 Task: Find connections with filter location Hālol with filter topic  #socialnetworkingwith filter profile language French with filter current company MANKIND PHARMA LTD with filter school K P B Hinduja College of Commerce 315 New Charni Road Mumbai 400 004 with filter industry Building Equipment Contractors with filter service category Translation with filter keywords title Management Consultant
Action: Mouse moved to (474, 64)
Screenshot: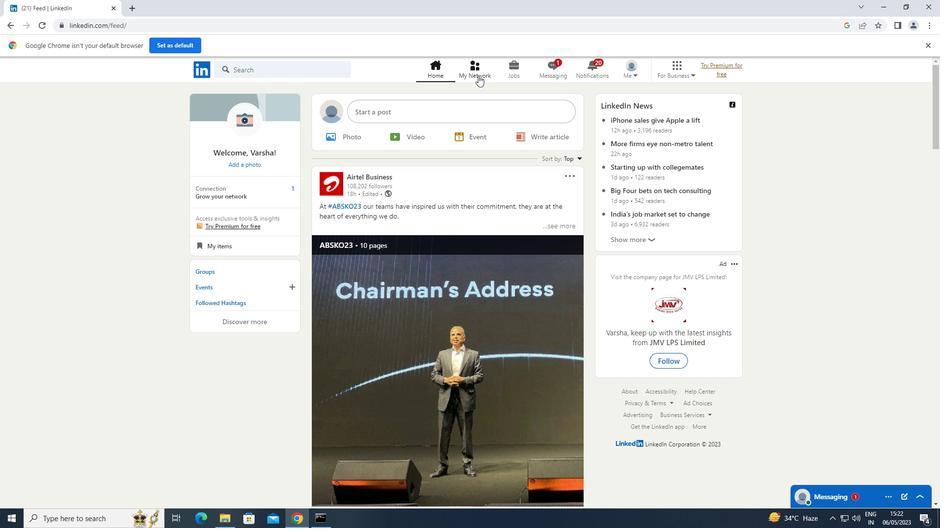 
Action: Mouse pressed left at (474, 64)
Screenshot: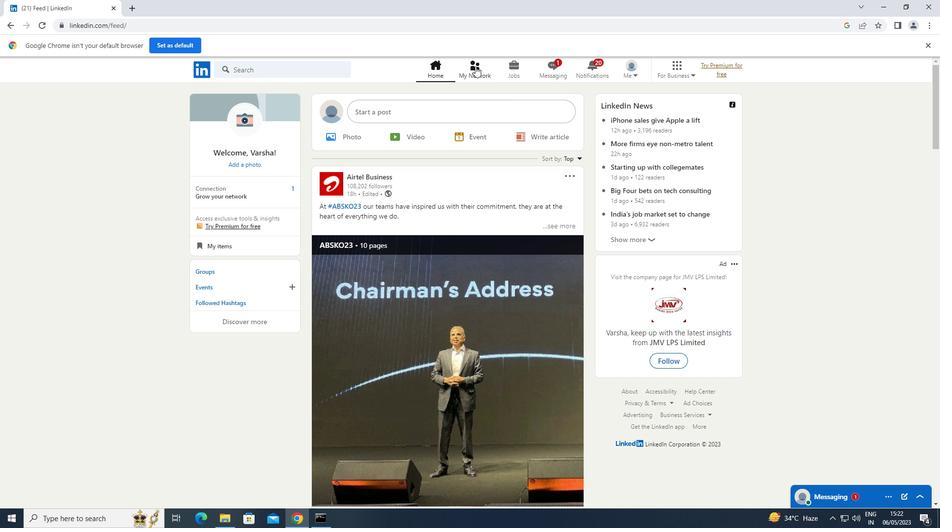 
Action: Mouse moved to (235, 122)
Screenshot: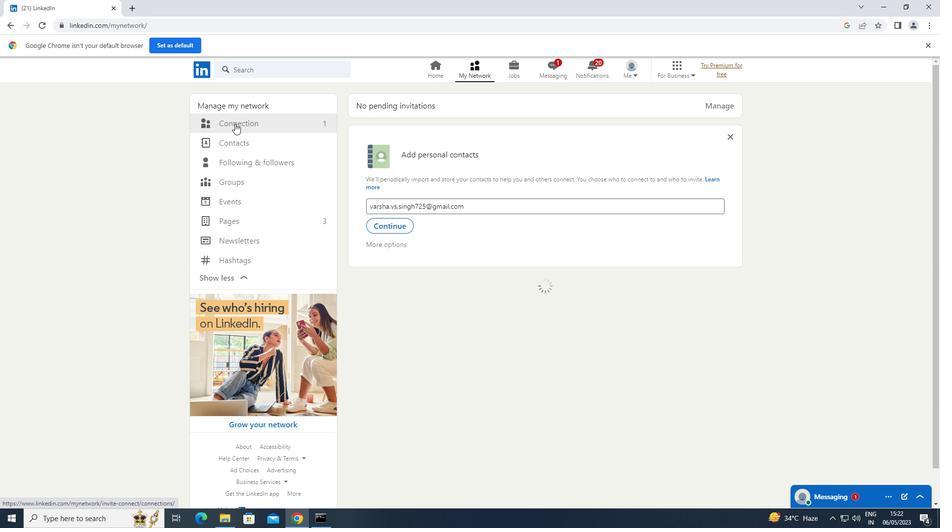 
Action: Mouse pressed left at (235, 122)
Screenshot: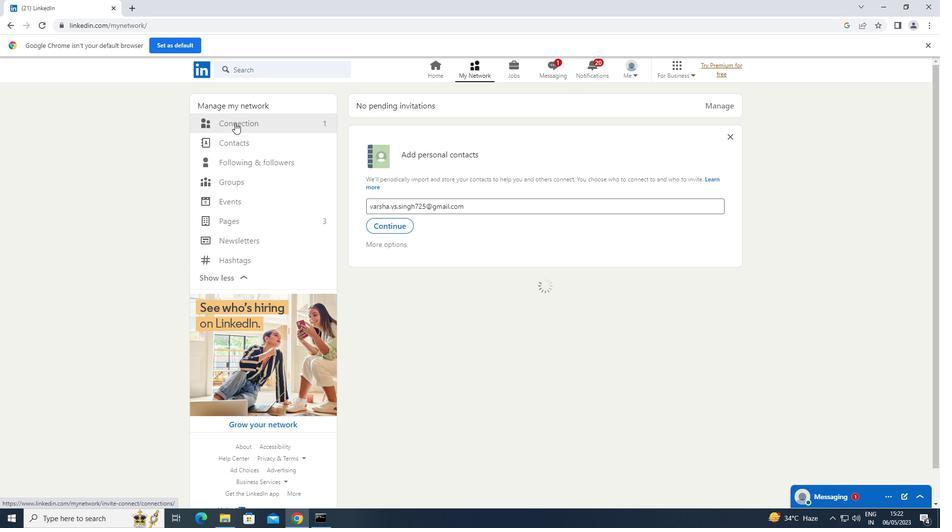 
Action: Mouse moved to (529, 120)
Screenshot: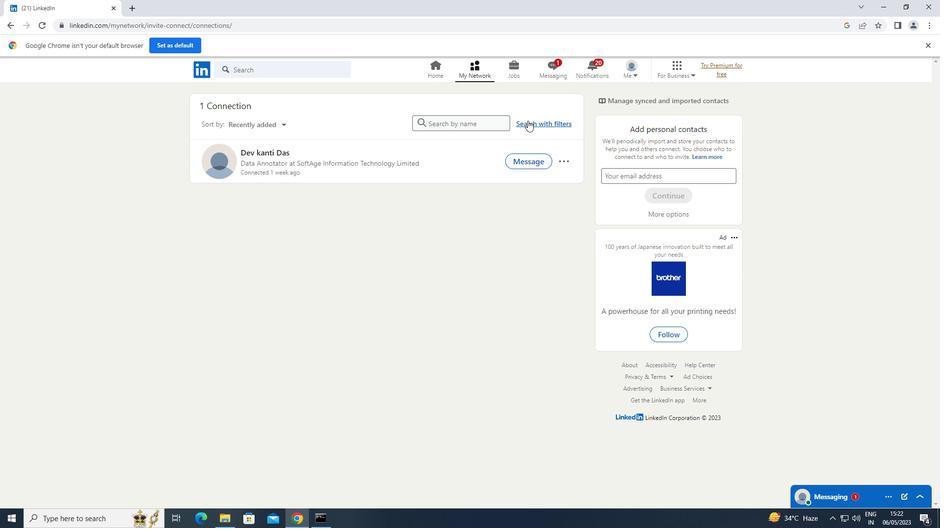 
Action: Mouse pressed left at (529, 120)
Screenshot: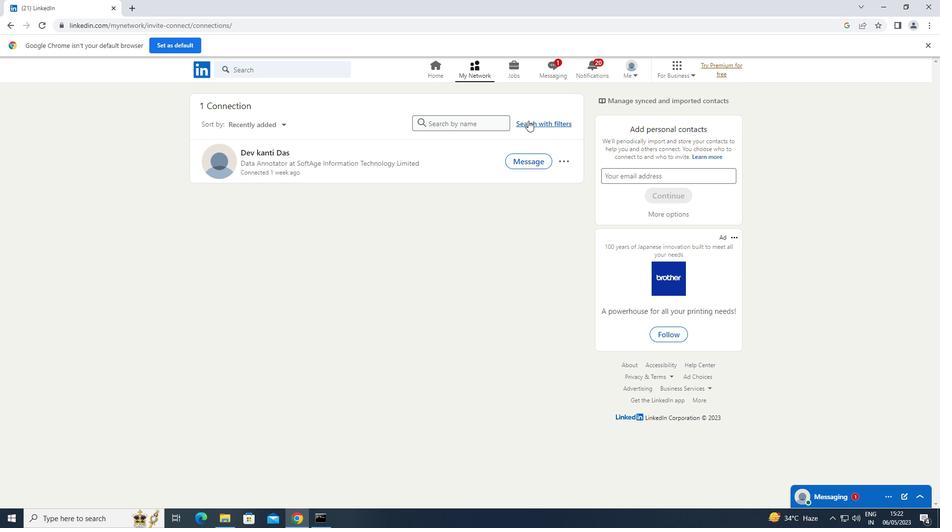 
Action: Mouse moved to (499, 97)
Screenshot: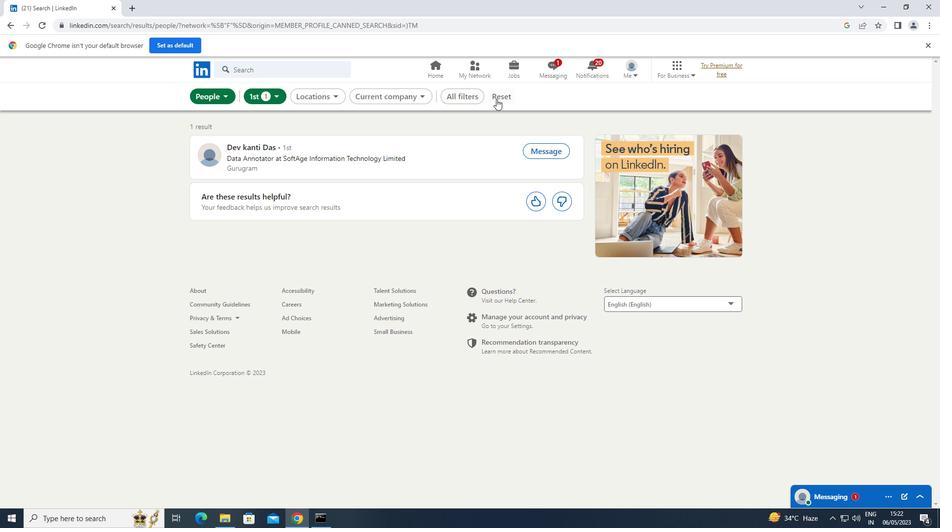 
Action: Mouse pressed left at (499, 97)
Screenshot: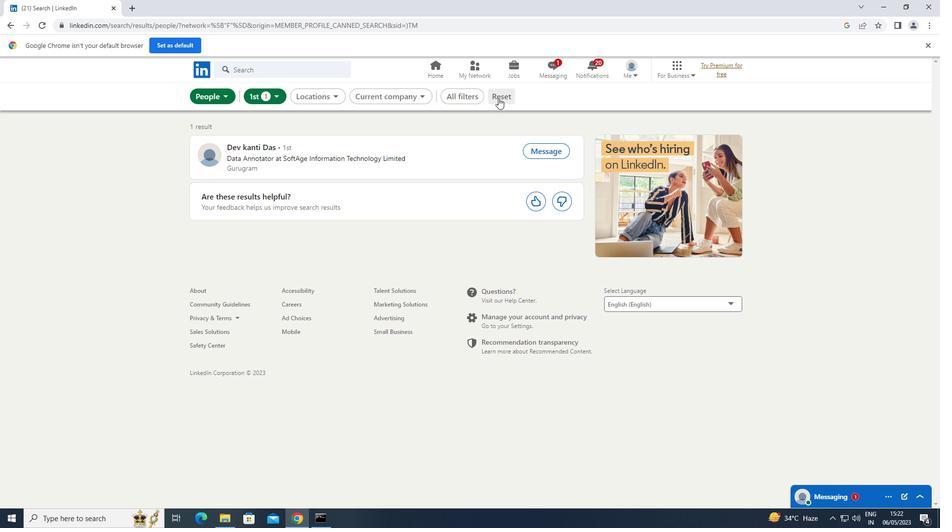 
Action: Mouse moved to (476, 95)
Screenshot: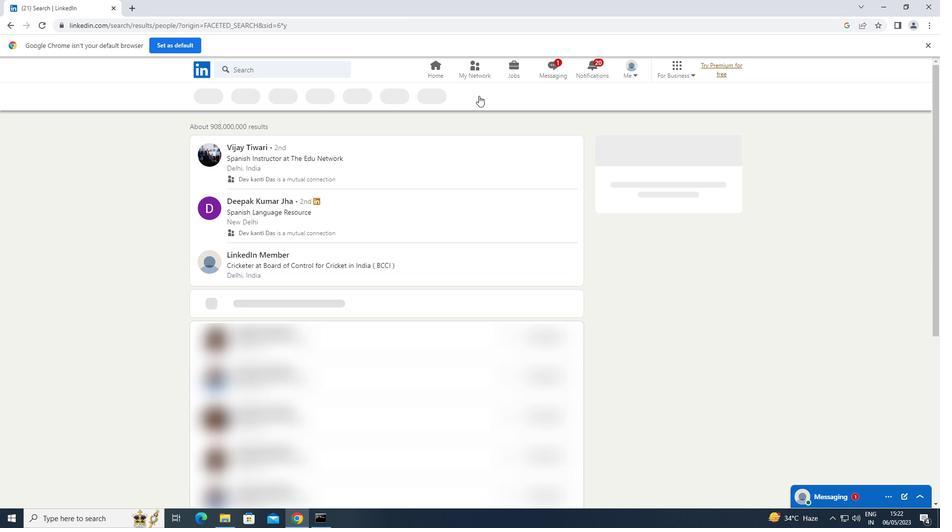 
Action: Mouse pressed left at (476, 95)
Screenshot: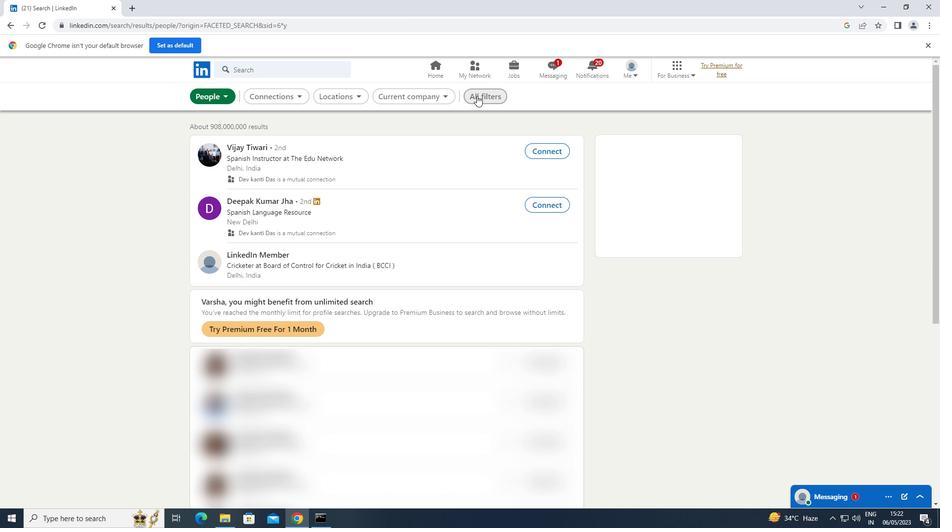 
Action: Mouse moved to (760, 214)
Screenshot: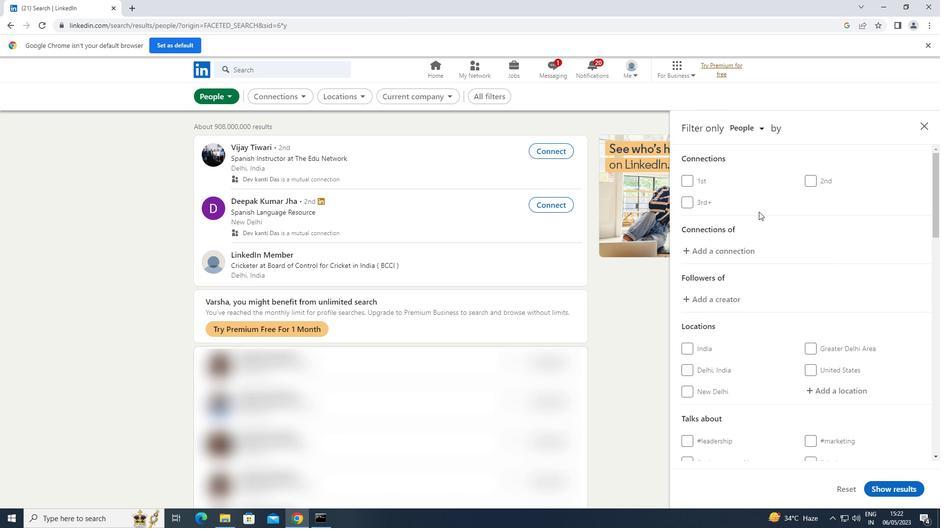 
Action: Mouse scrolled (760, 213) with delta (0, 0)
Screenshot: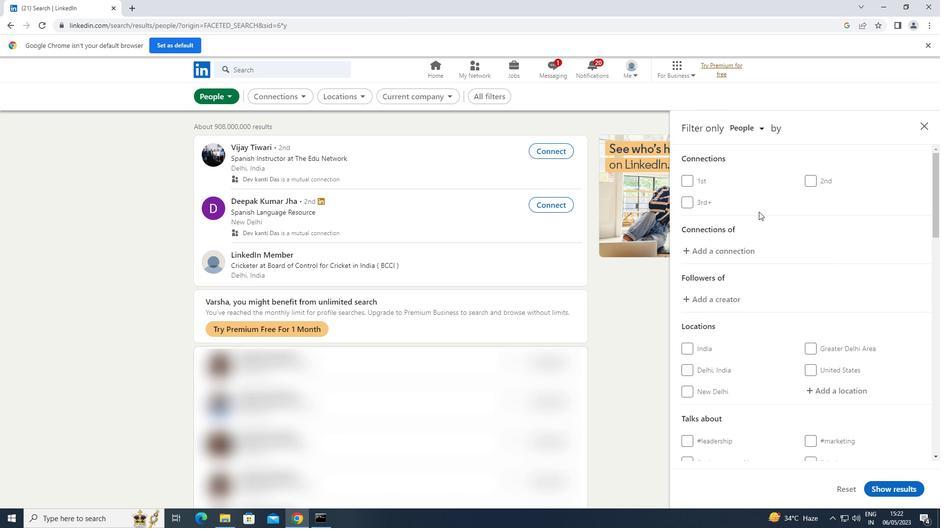 
Action: Mouse moved to (761, 217)
Screenshot: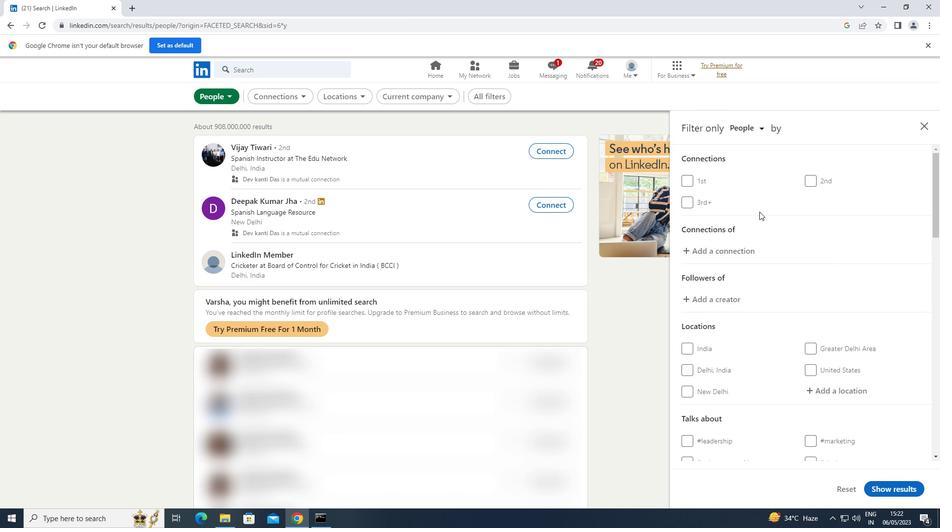 
Action: Mouse scrolled (761, 217) with delta (0, 0)
Screenshot: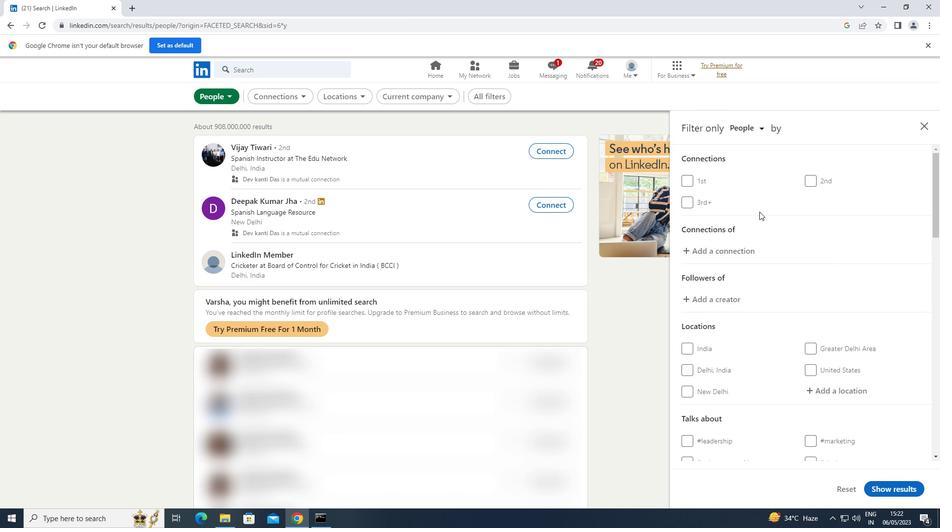 
Action: Mouse moved to (830, 292)
Screenshot: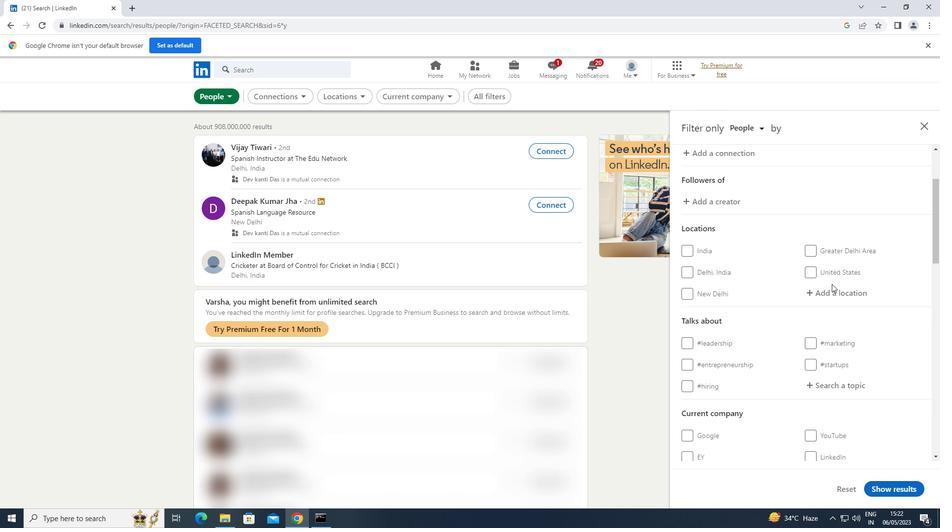 
Action: Mouse pressed left at (830, 292)
Screenshot: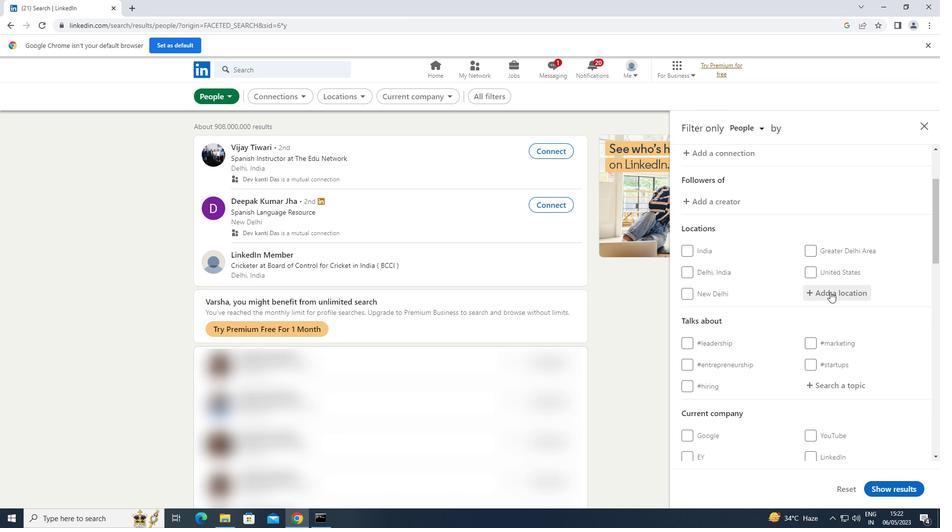 
Action: Key pressed <Key.shift>HALOL
Screenshot: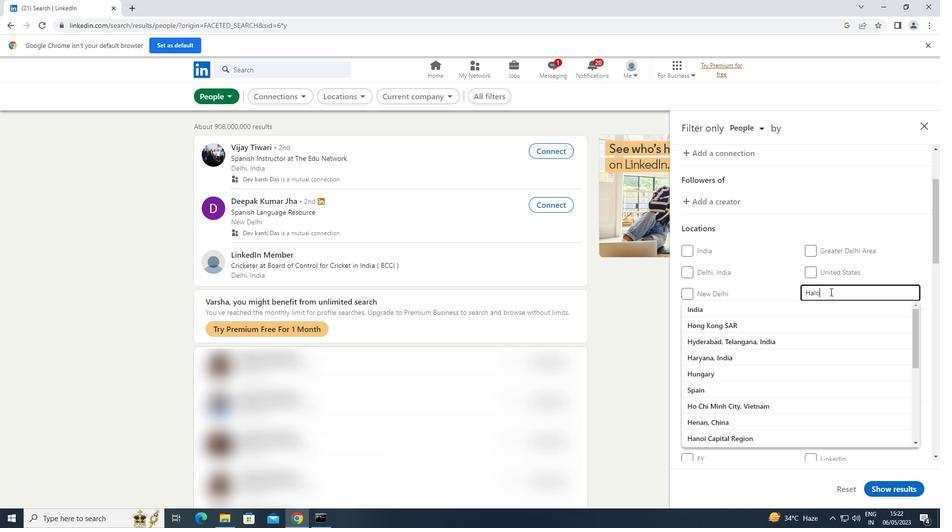 
Action: Mouse moved to (867, 291)
Screenshot: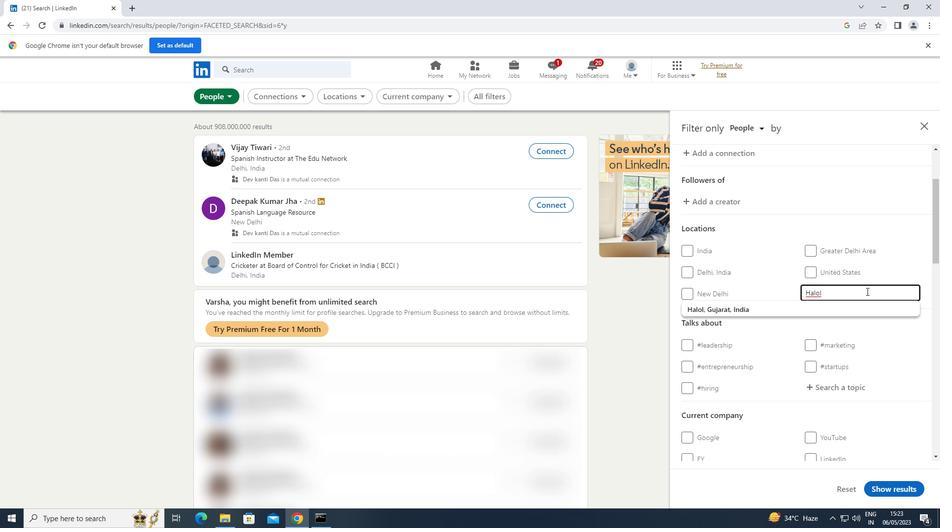 
Action: Mouse scrolled (867, 291) with delta (0, 0)
Screenshot: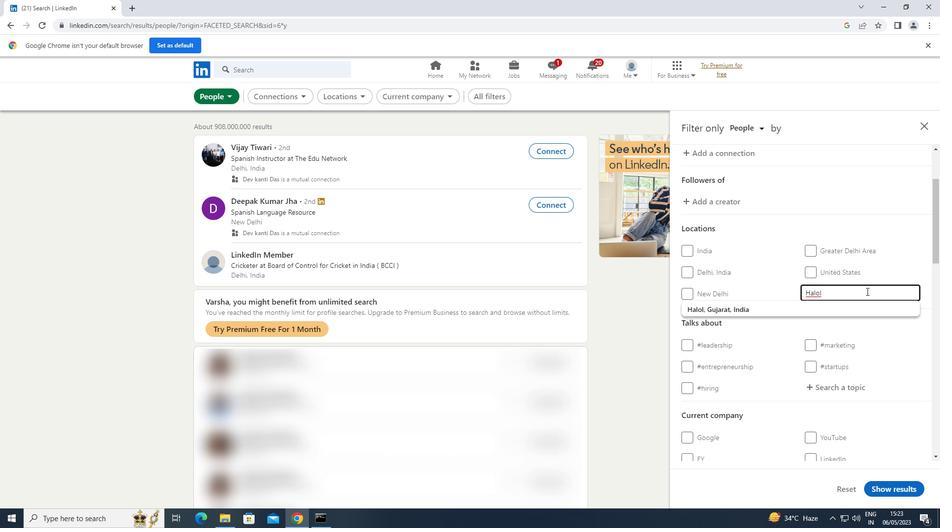 
Action: Mouse moved to (845, 335)
Screenshot: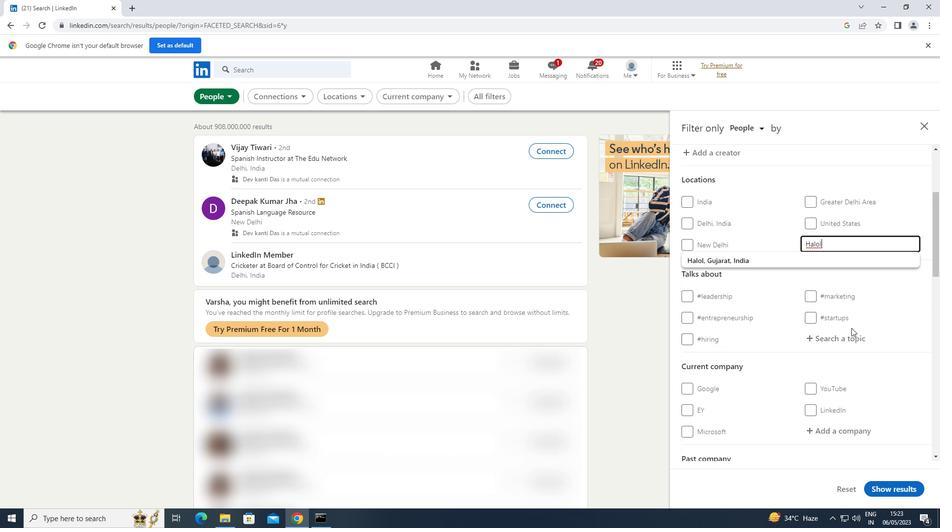 
Action: Mouse pressed left at (845, 335)
Screenshot: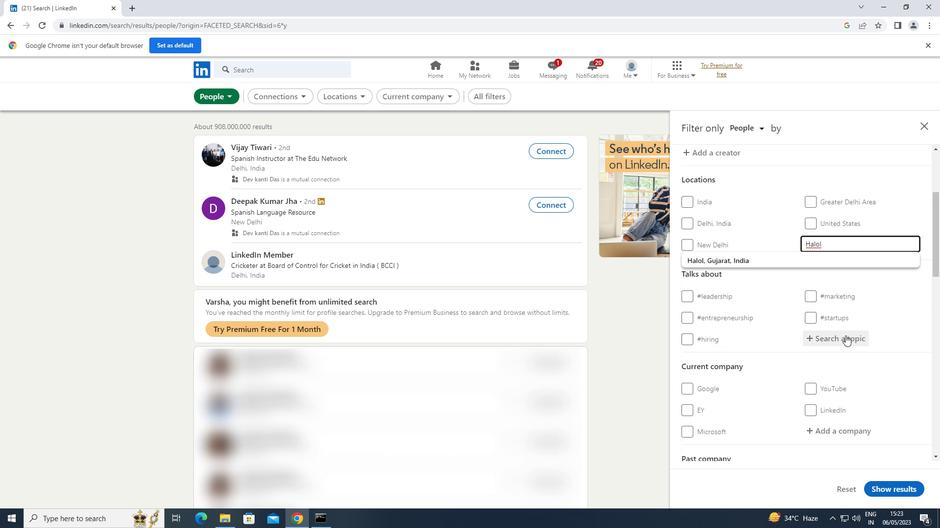 
Action: Key pressed SOCIALNETWORKI
Screenshot: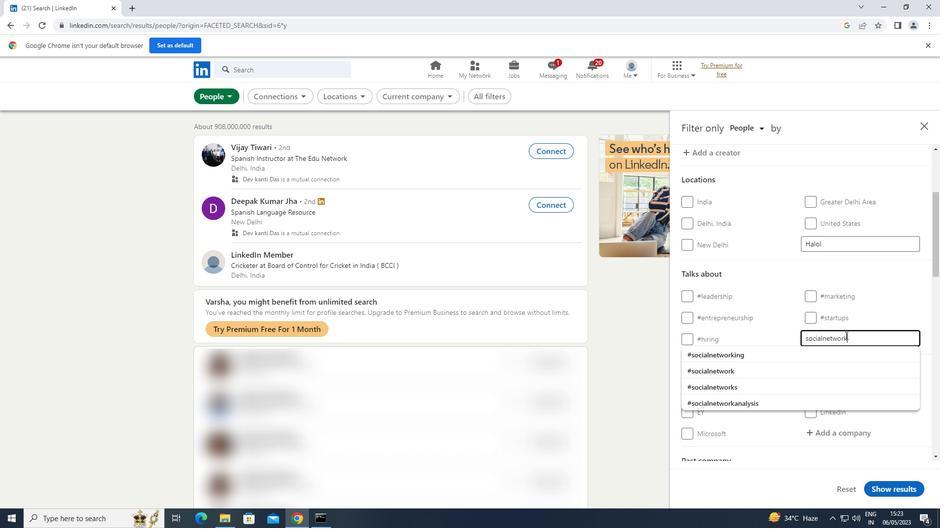 
Action: Mouse moved to (772, 353)
Screenshot: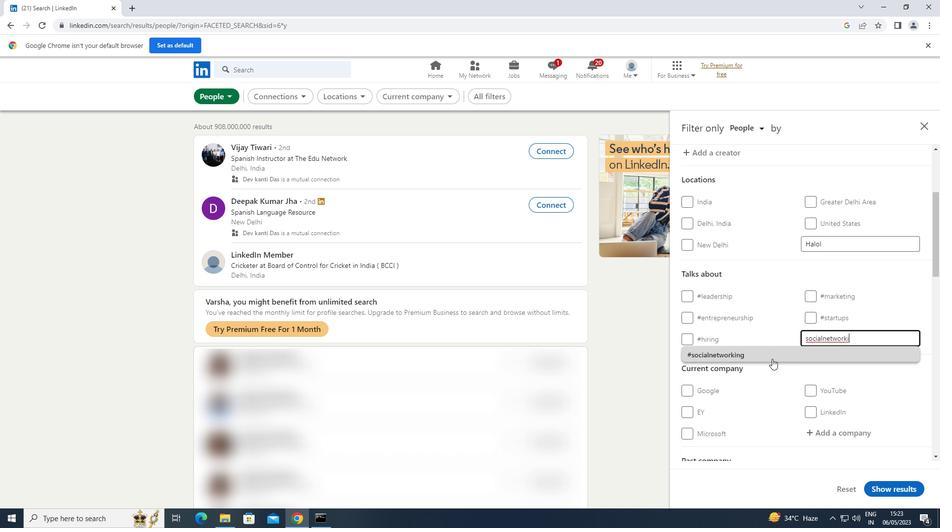 
Action: Mouse pressed left at (772, 353)
Screenshot: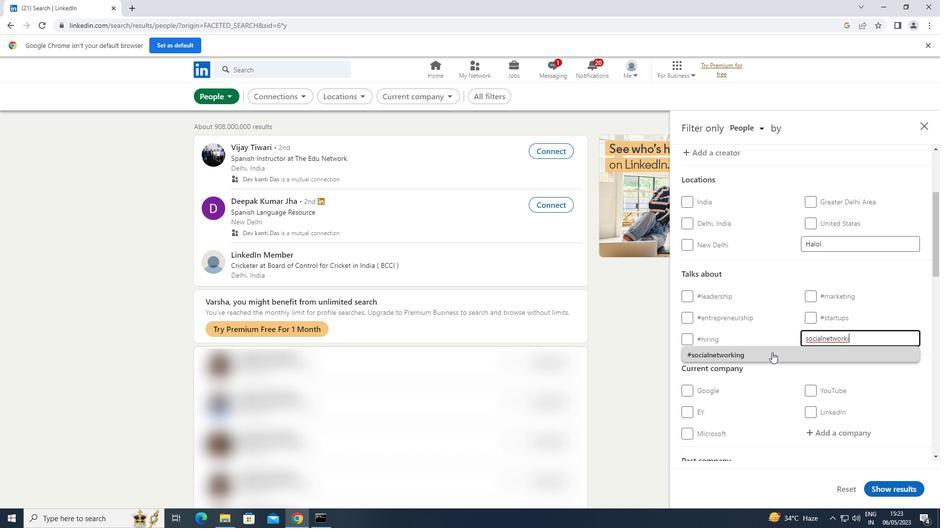 
Action: Mouse moved to (778, 349)
Screenshot: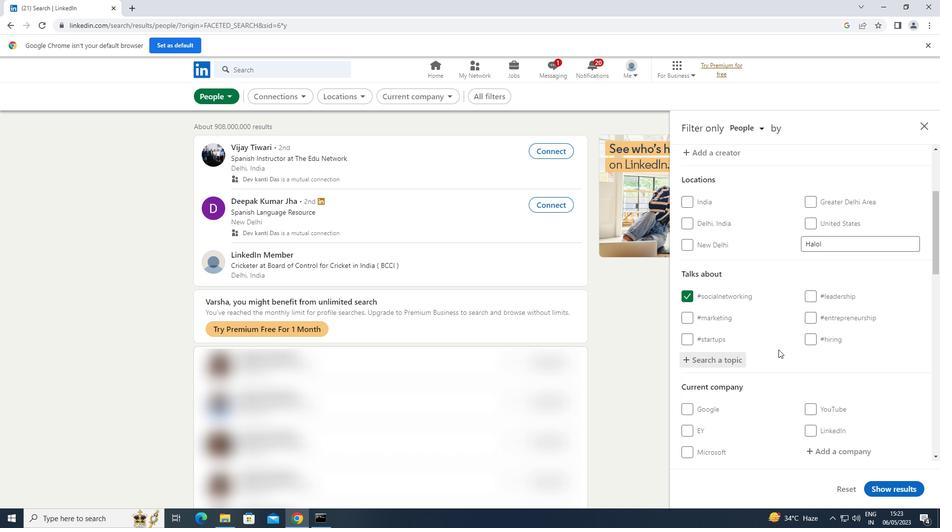 
Action: Mouse scrolled (778, 349) with delta (0, 0)
Screenshot: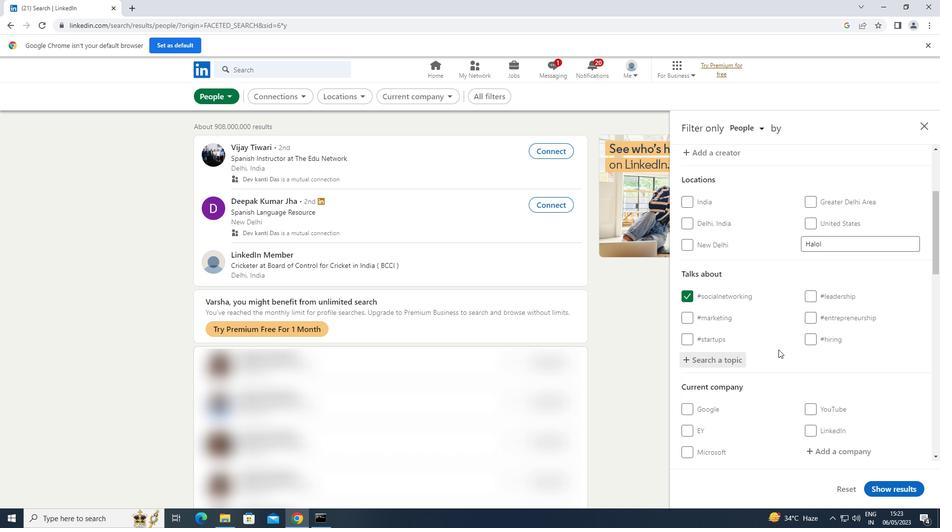 
Action: Mouse scrolled (778, 349) with delta (0, 0)
Screenshot: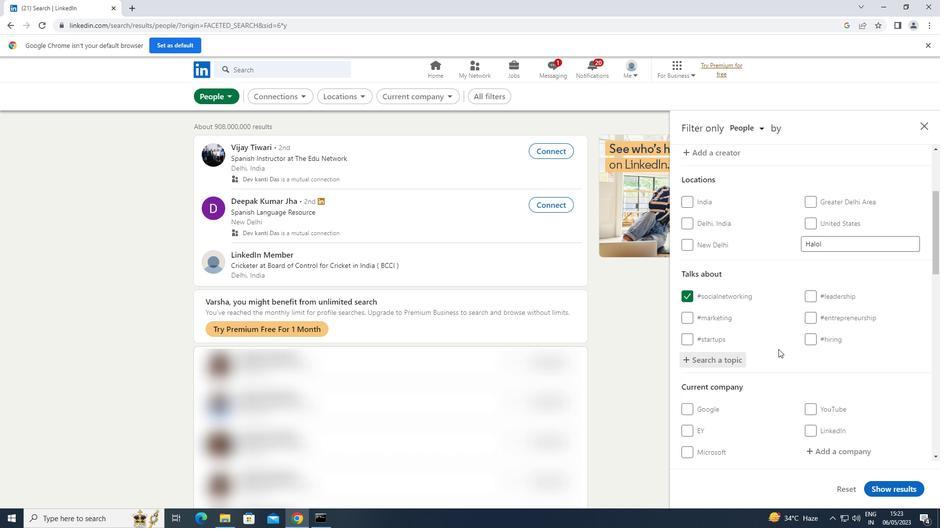 
Action: Mouse scrolled (778, 349) with delta (0, 0)
Screenshot: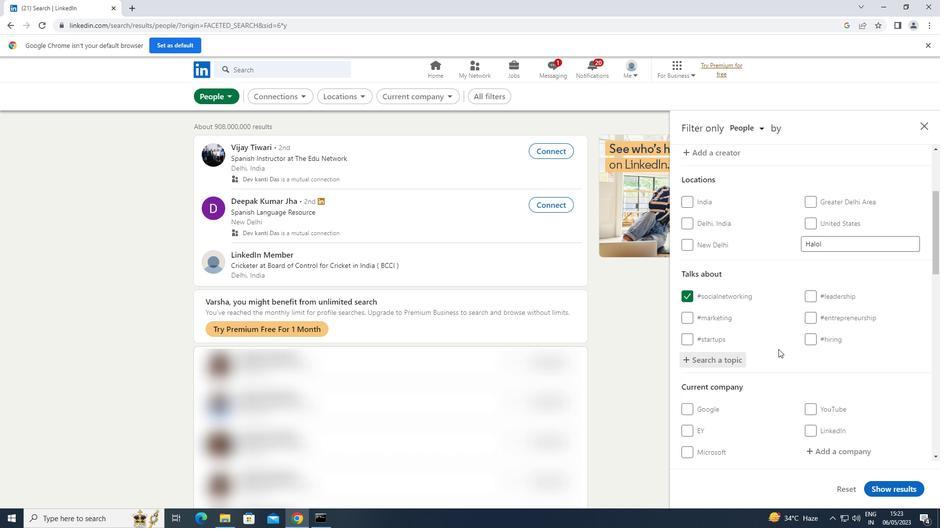 
Action: Mouse scrolled (778, 349) with delta (0, 0)
Screenshot: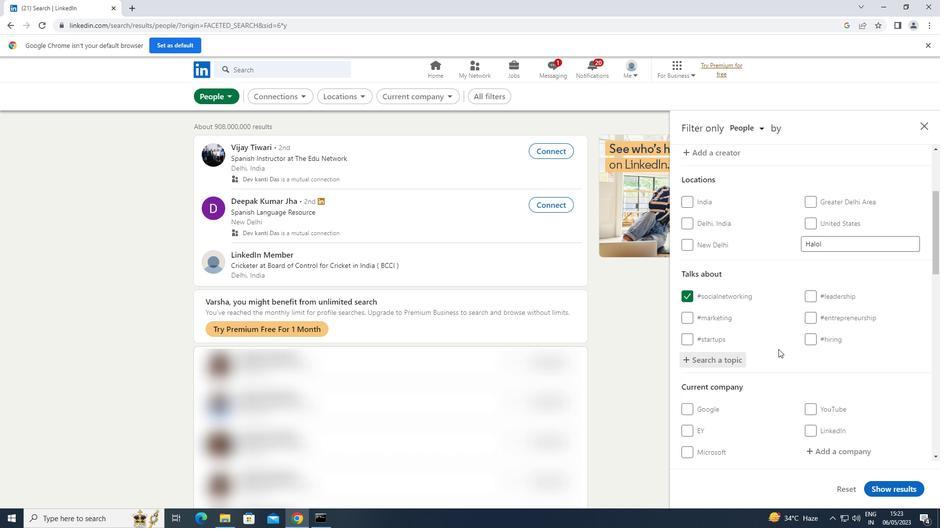 
Action: Mouse moved to (779, 347)
Screenshot: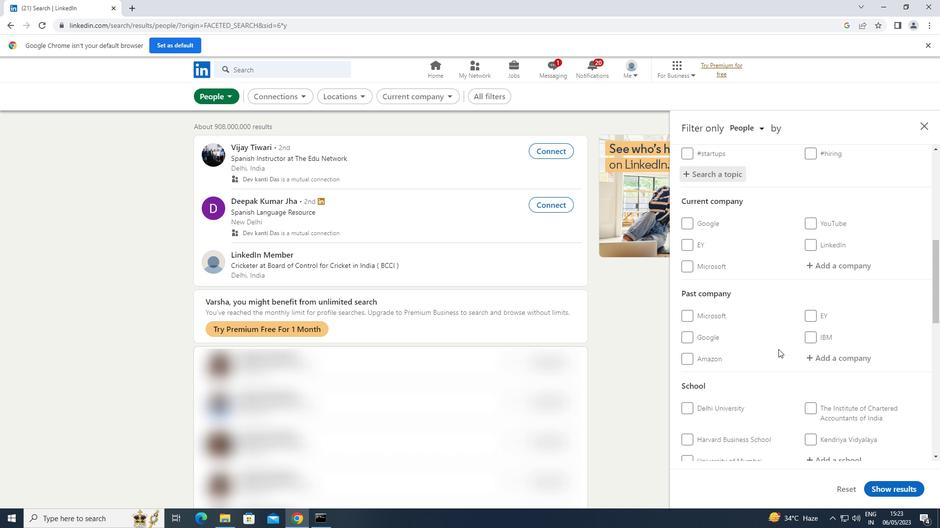 
Action: Mouse scrolled (779, 347) with delta (0, 0)
Screenshot: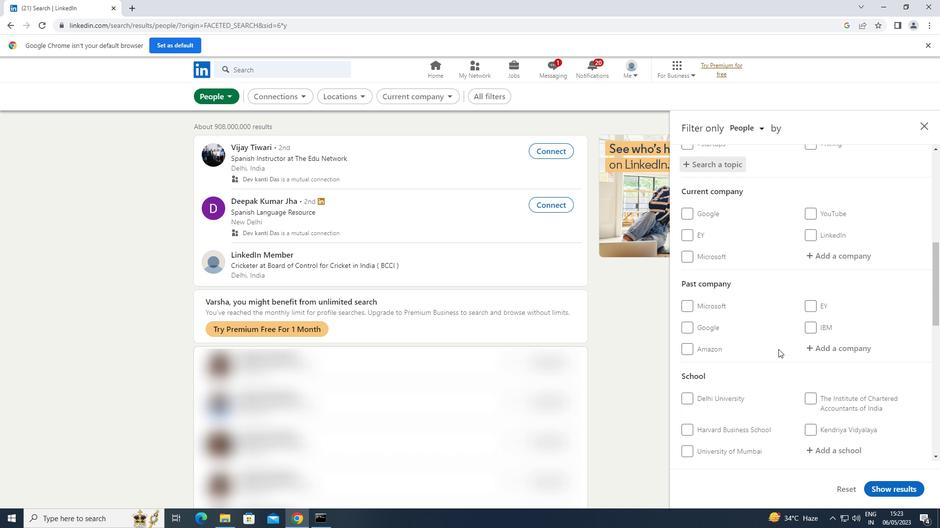 
Action: Mouse scrolled (779, 347) with delta (0, 0)
Screenshot: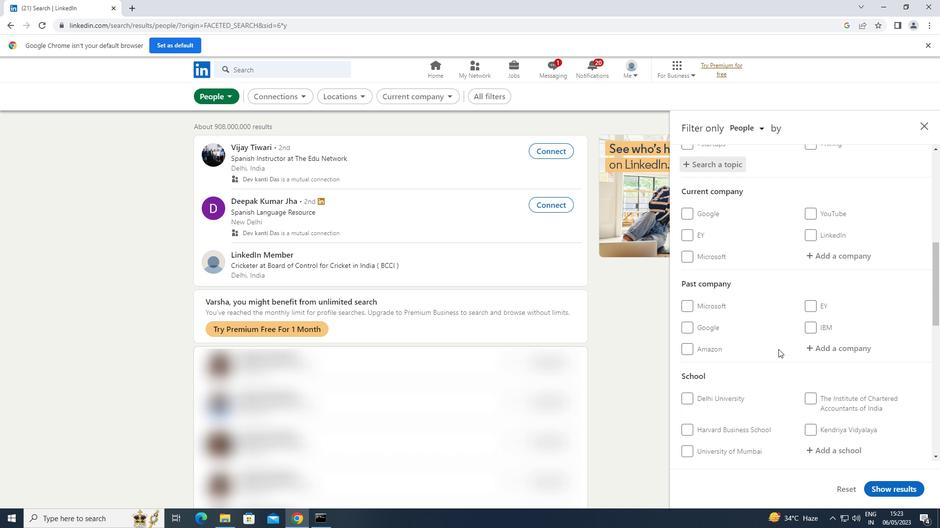 
Action: Mouse scrolled (779, 347) with delta (0, 0)
Screenshot: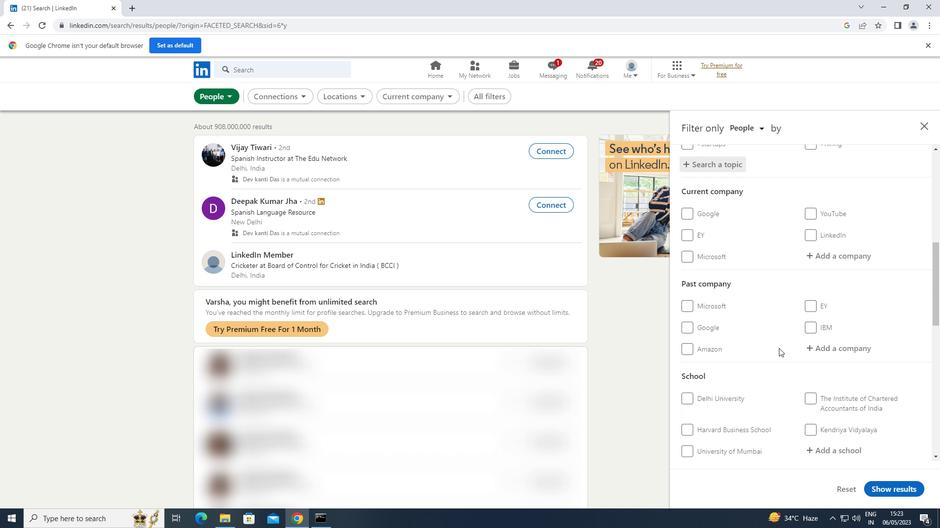 
Action: Mouse scrolled (779, 347) with delta (0, 0)
Screenshot: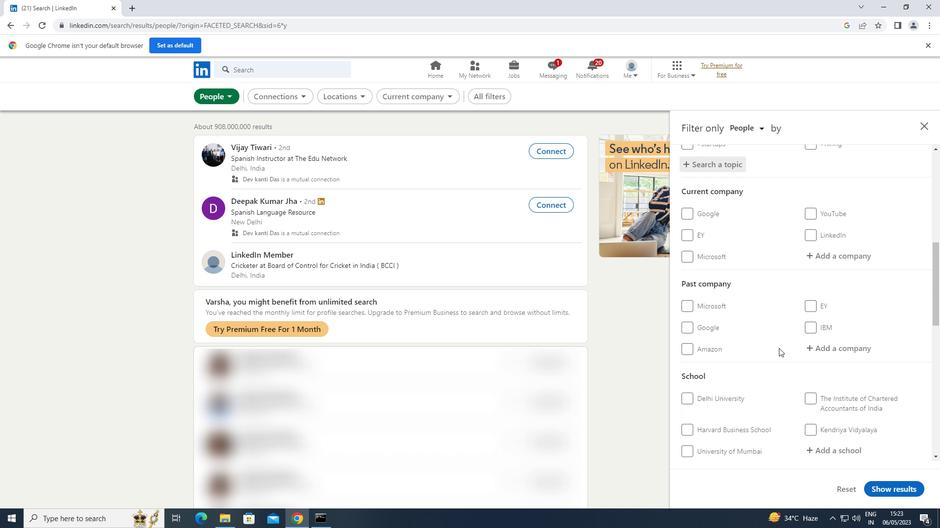 
Action: Mouse scrolled (779, 347) with delta (0, 0)
Screenshot: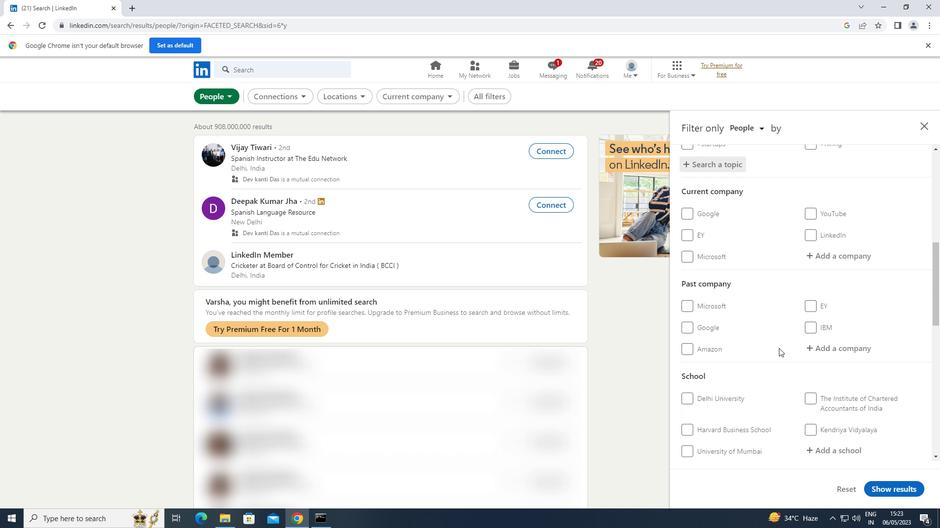 
Action: Mouse scrolled (779, 347) with delta (0, 0)
Screenshot: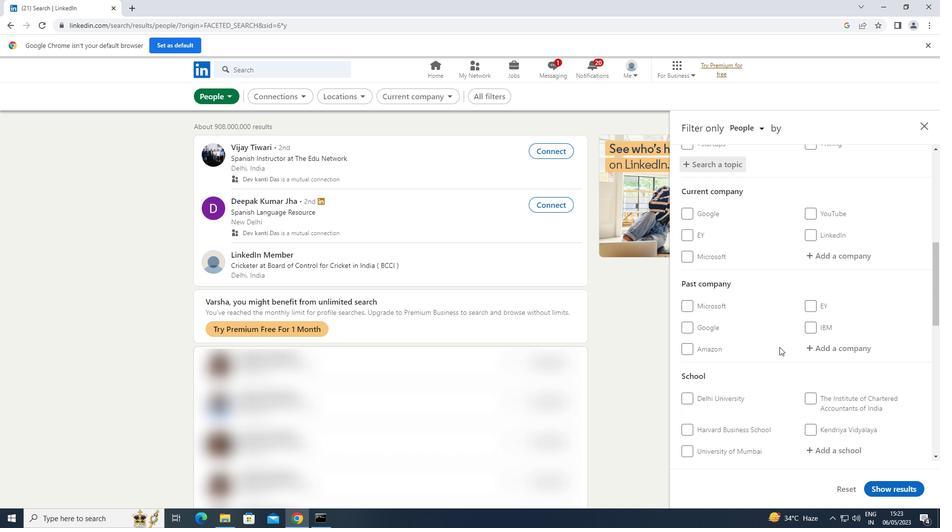 
Action: Mouse moved to (809, 319)
Screenshot: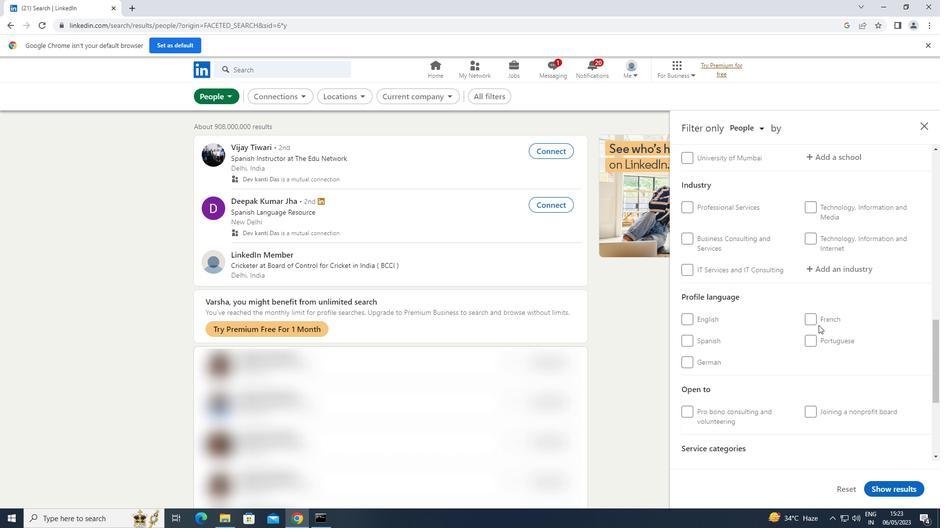 
Action: Mouse pressed left at (809, 319)
Screenshot: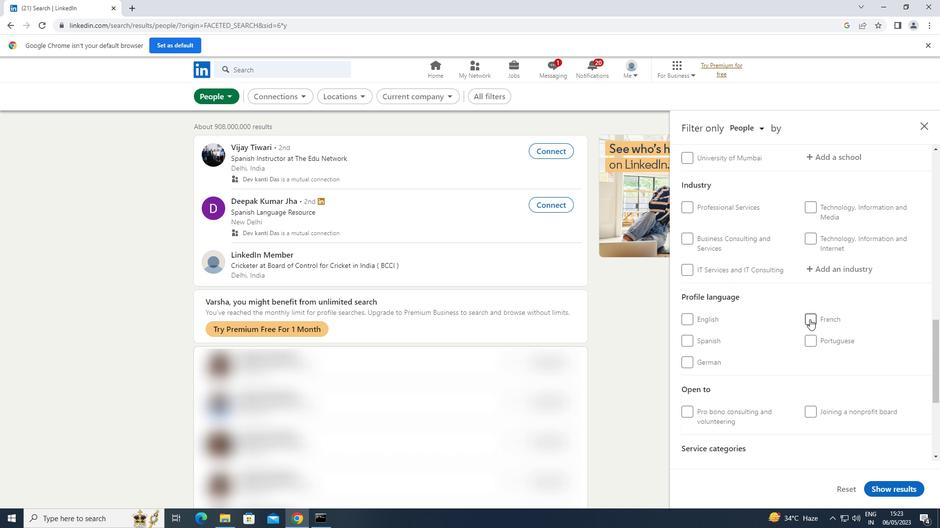 
Action: Mouse moved to (809, 319)
Screenshot: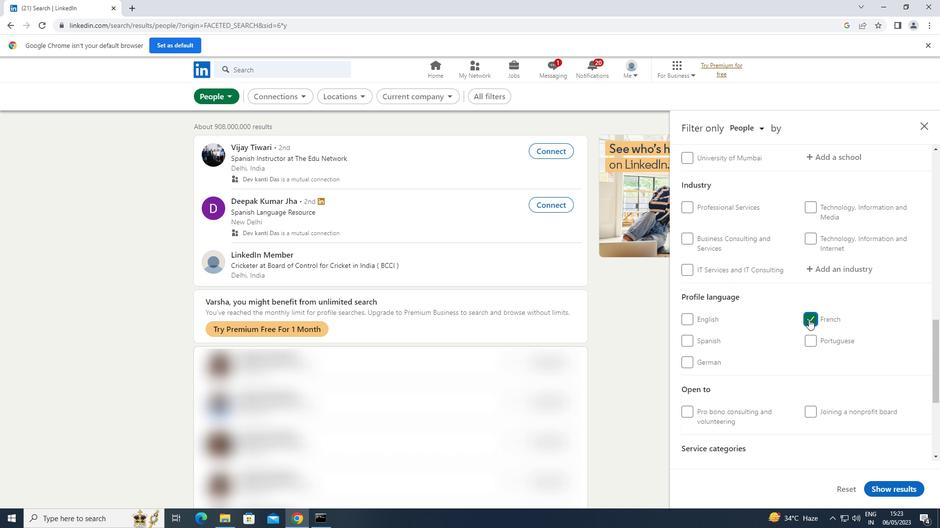 
Action: Mouse scrolled (809, 319) with delta (0, 0)
Screenshot: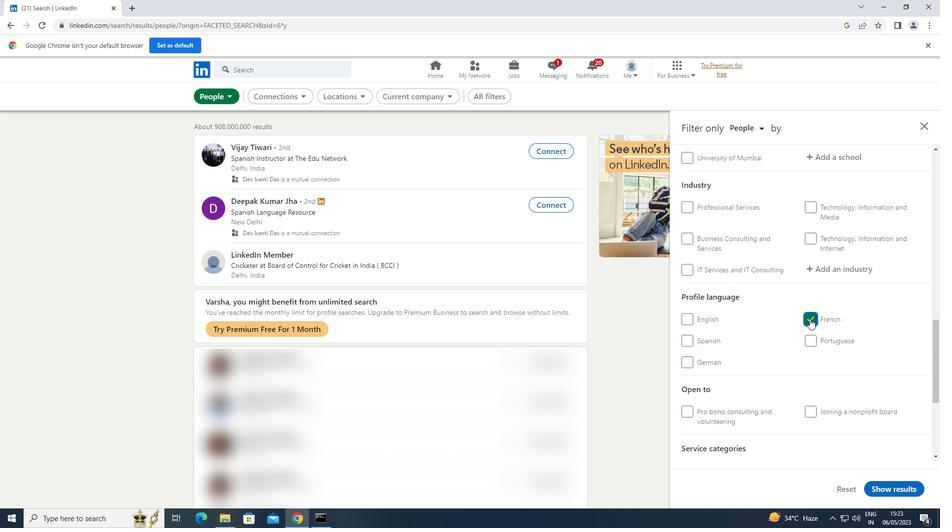 
Action: Mouse scrolled (809, 319) with delta (0, 0)
Screenshot: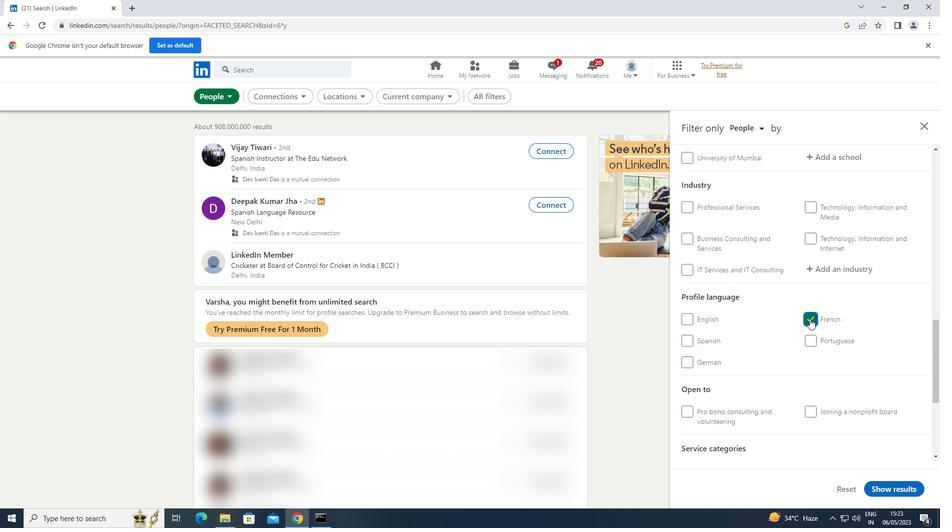 
Action: Mouse scrolled (809, 319) with delta (0, 0)
Screenshot: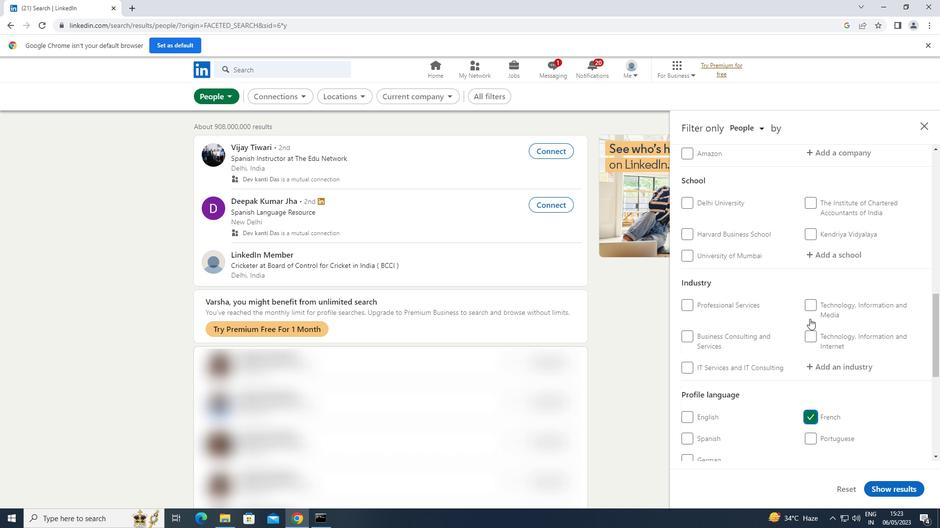 
Action: Mouse scrolled (809, 319) with delta (0, 0)
Screenshot: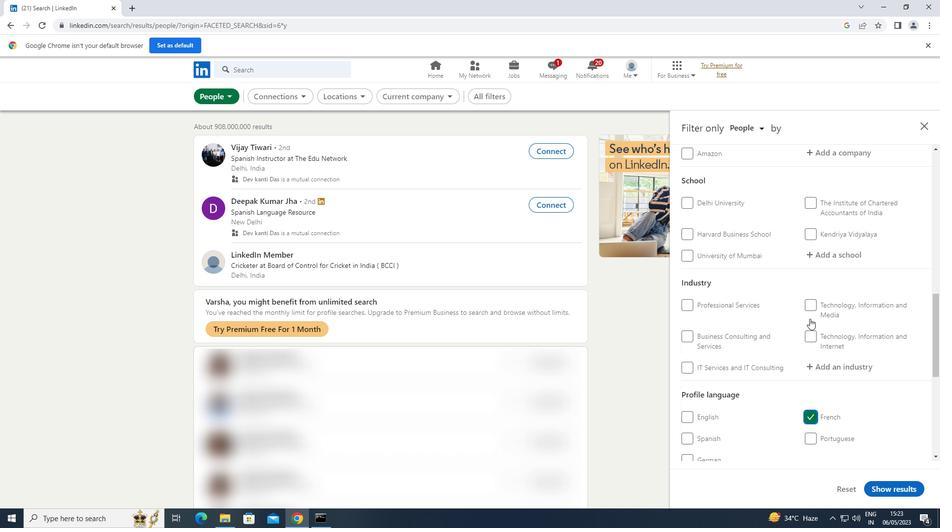 
Action: Mouse scrolled (809, 319) with delta (0, 0)
Screenshot: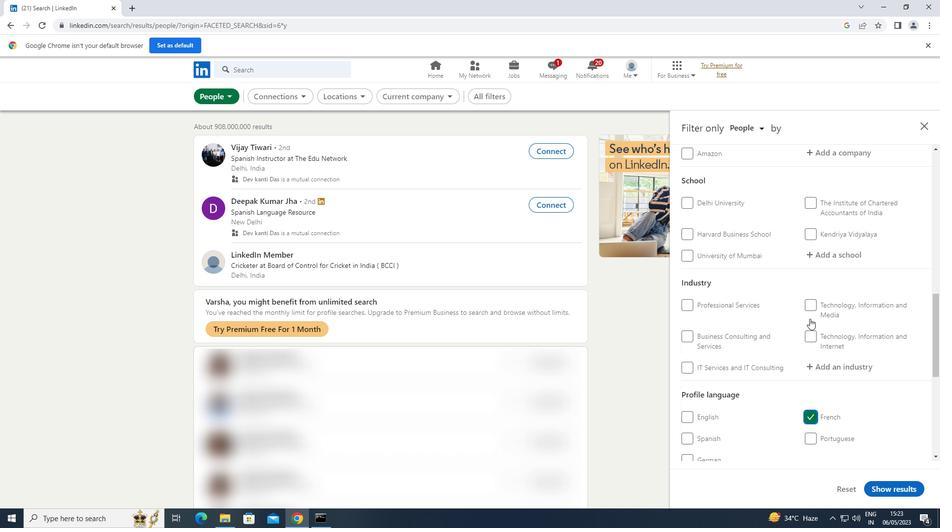 
Action: Mouse moved to (855, 211)
Screenshot: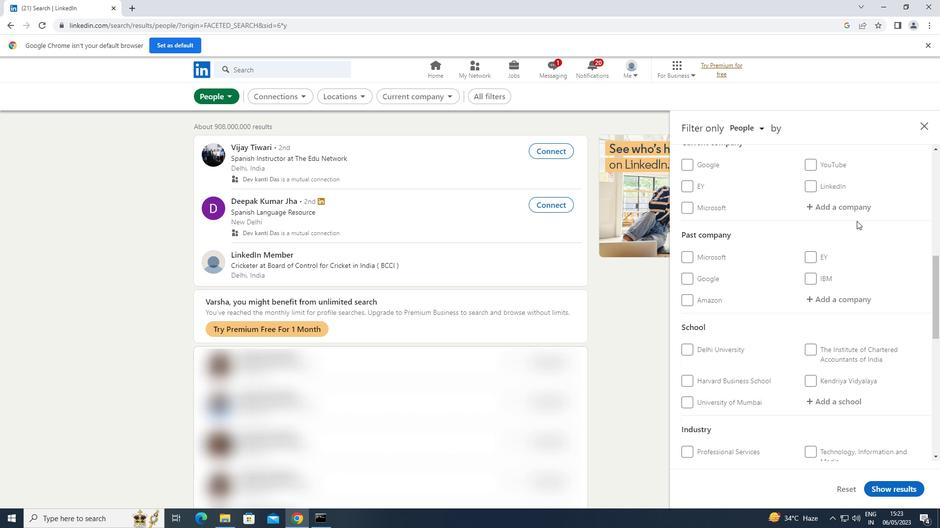 
Action: Mouse pressed left at (855, 211)
Screenshot: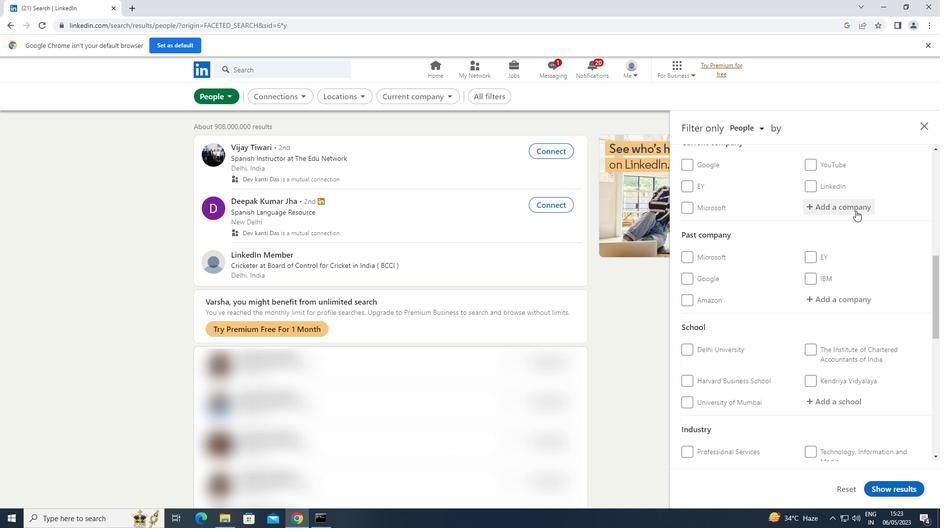 
Action: Key pressed <Key.shift>MANKIND
Screenshot: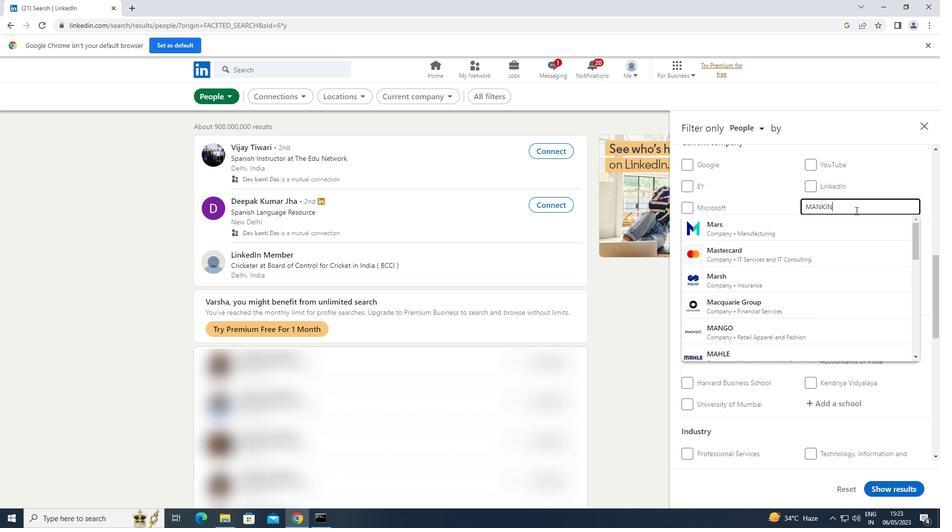 
Action: Mouse moved to (769, 228)
Screenshot: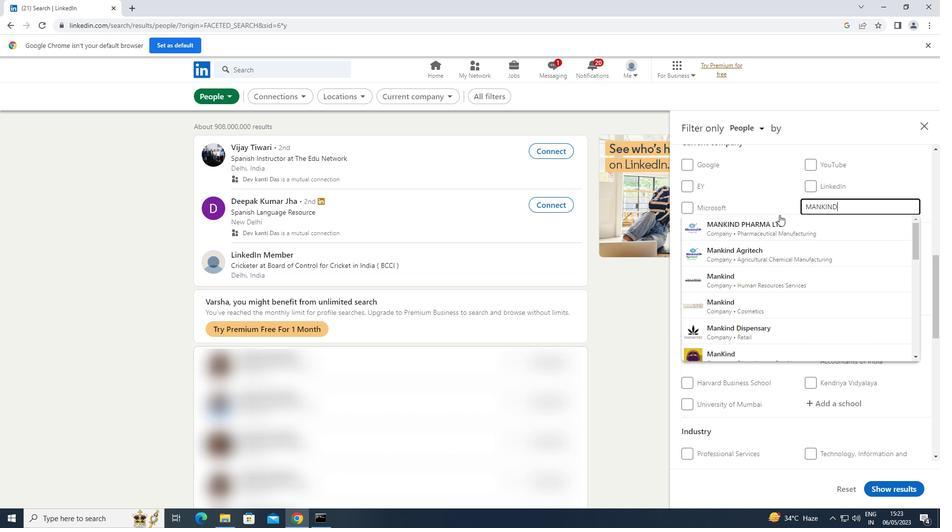 
Action: Mouse pressed left at (769, 228)
Screenshot: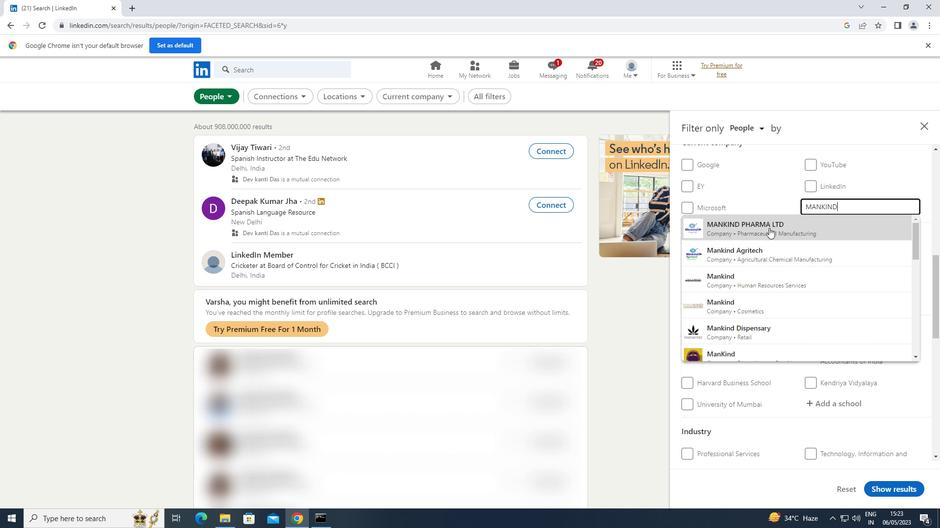 
Action: Mouse moved to (773, 223)
Screenshot: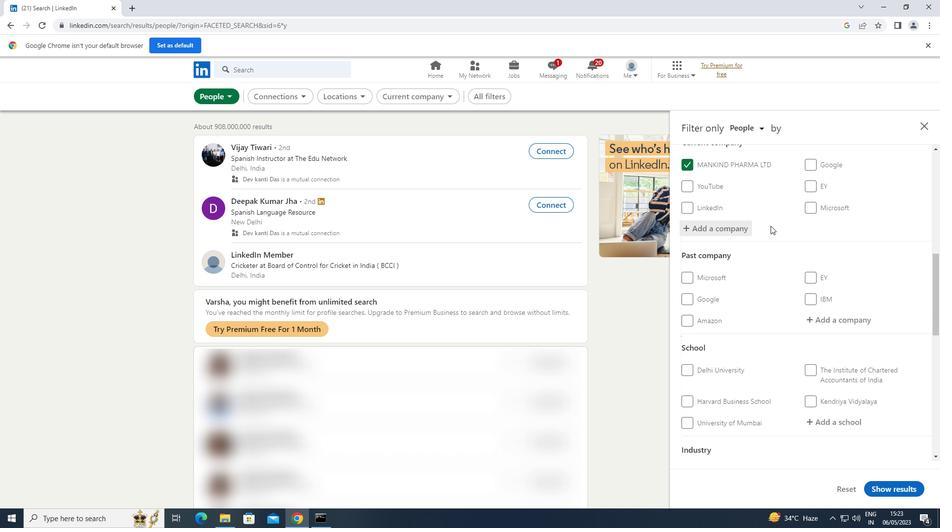 
Action: Mouse scrolled (773, 223) with delta (0, 0)
Screenshot: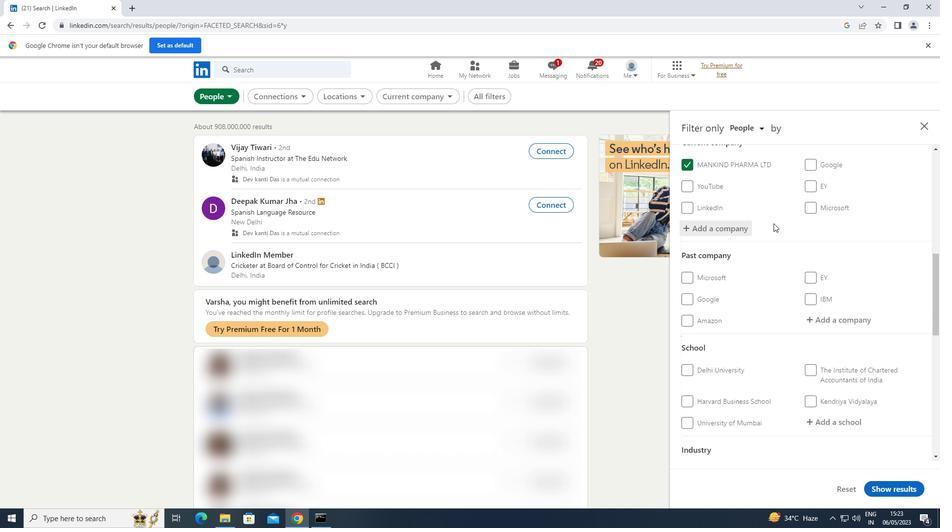 
Action: Mouse moved to (775, 221)
Screenshot: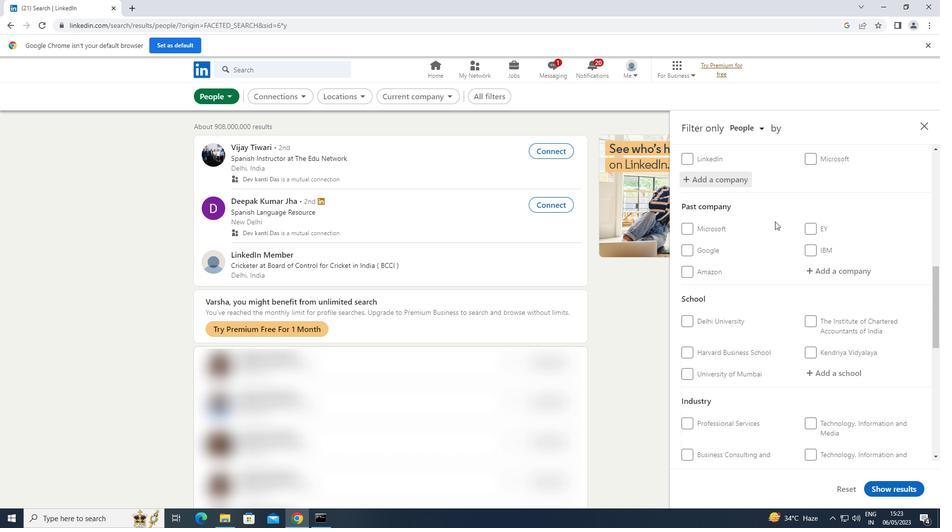
Action: Mouse scrolled (775, 220) with delta (0, 0)
Screenshot: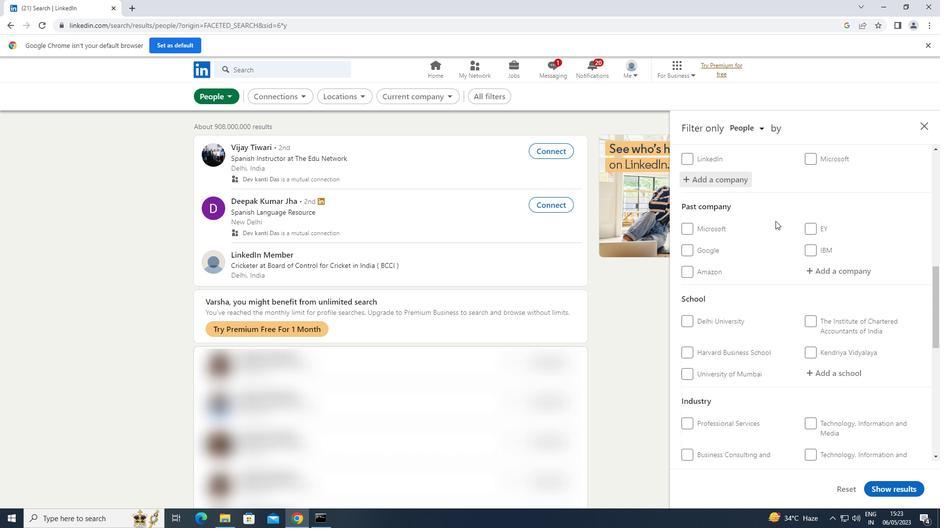 
Action: Mouse scrolled (775, 220) with delta (0, 0)
Screenshot: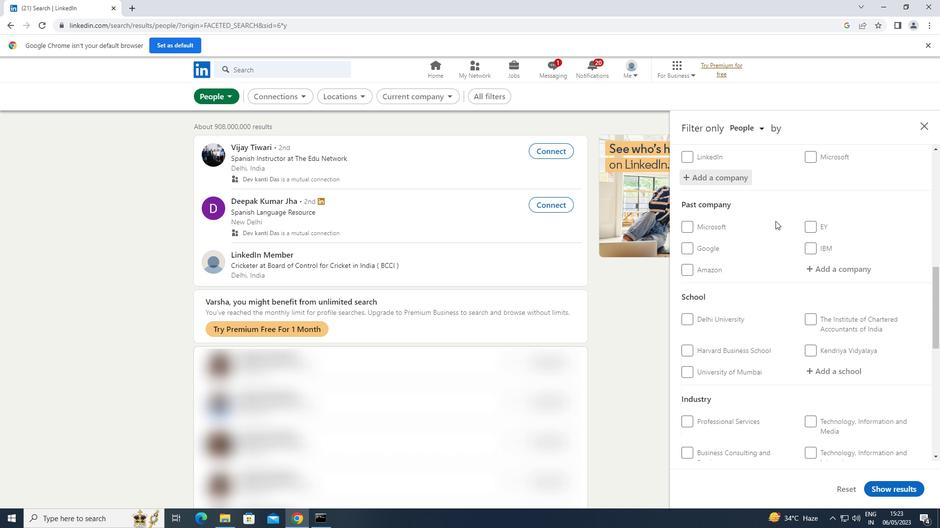 
Action: Mouse moved to (821, 274)
Screenshot: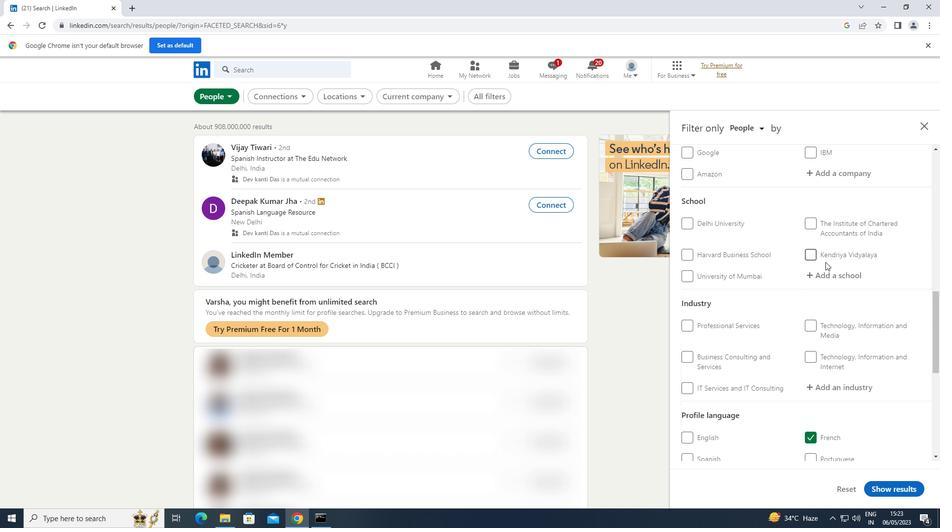 
Action: Mouse pressed left at (821, 274)
Screenshot: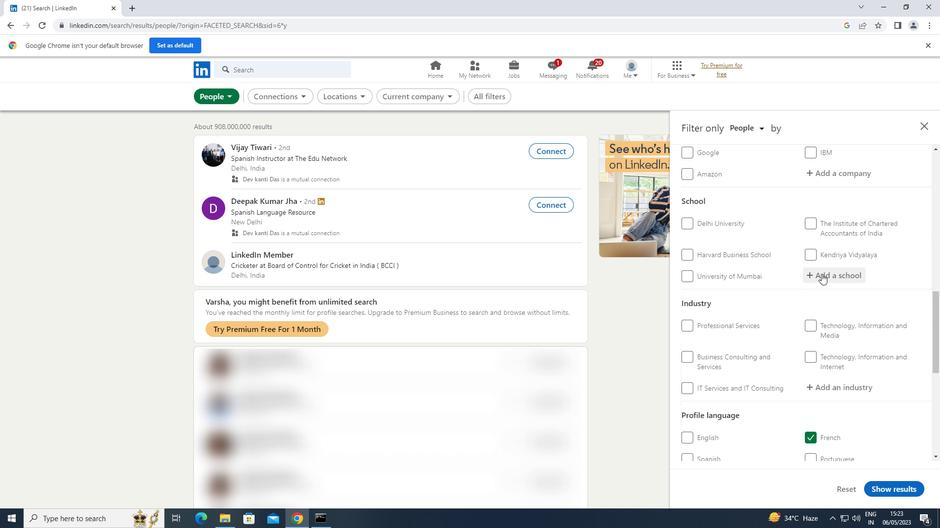 
Action: Key pressed <Key.shift>K<Key.space>P<Key.space>B<Key.space>HI<Key.backspace>
Screenshot: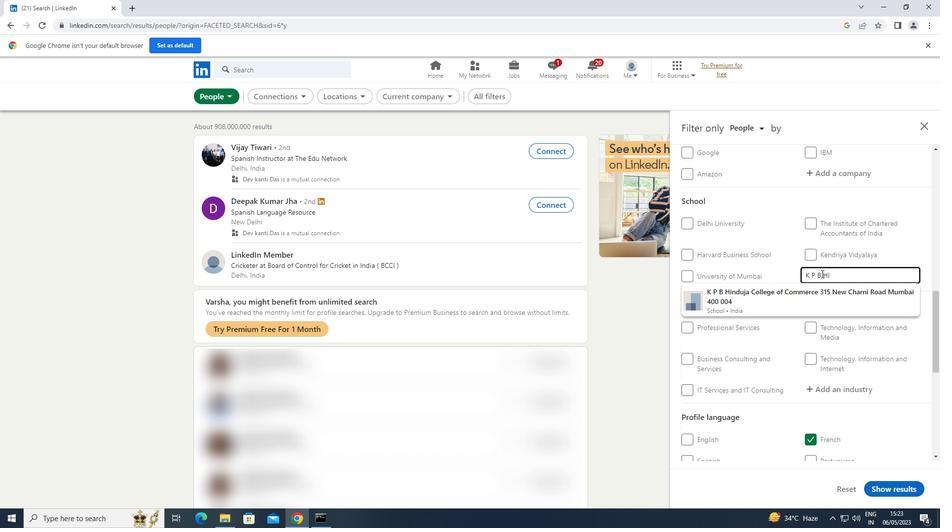 
Action: Mouse moved to (783, 295)
Screenshot: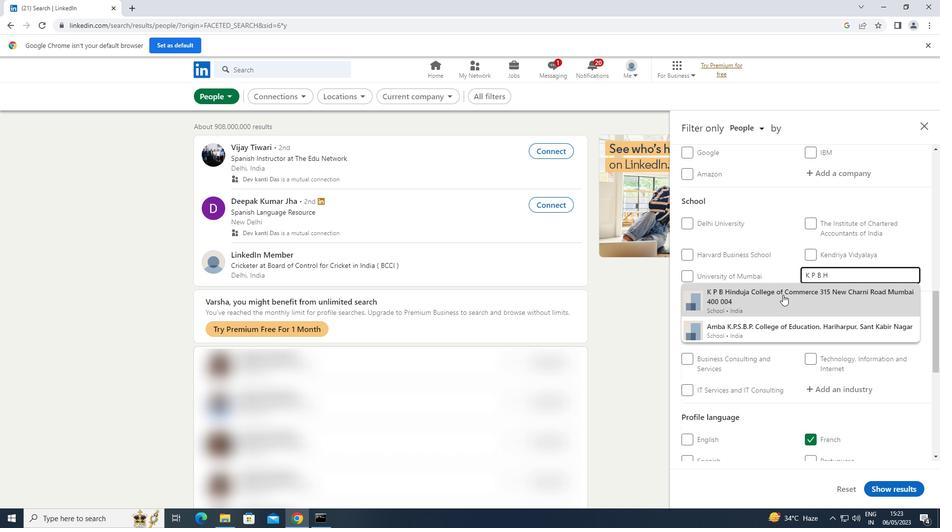 
Action: Mouse pressed left at (783, 295)
Screenshot: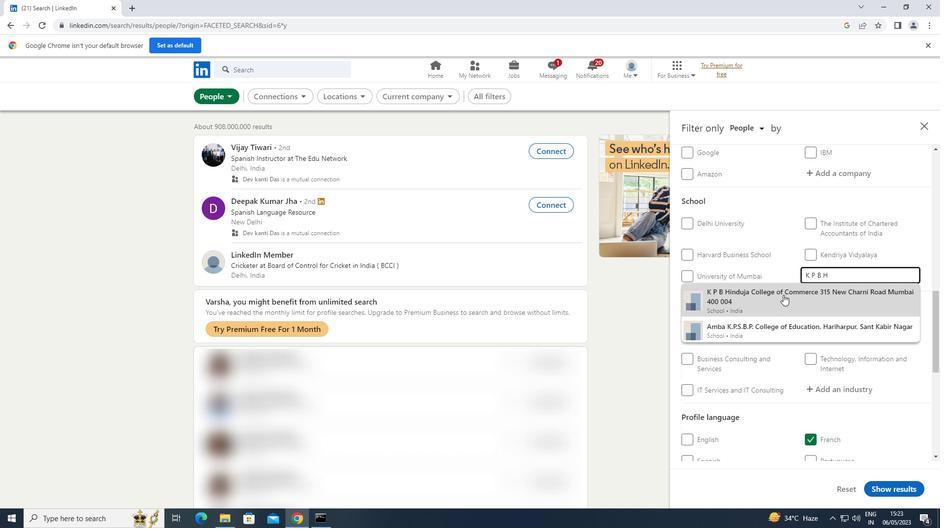 
Action: Mouse moved to (783, 294)
Screenshot: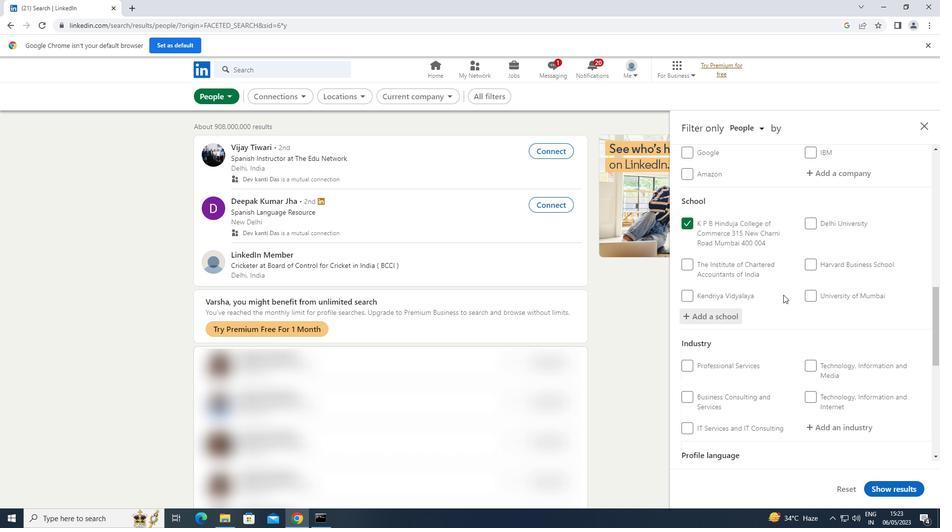 
Action: Mouse scrolled (783, 294) with delta (0, 0)
Screenshot: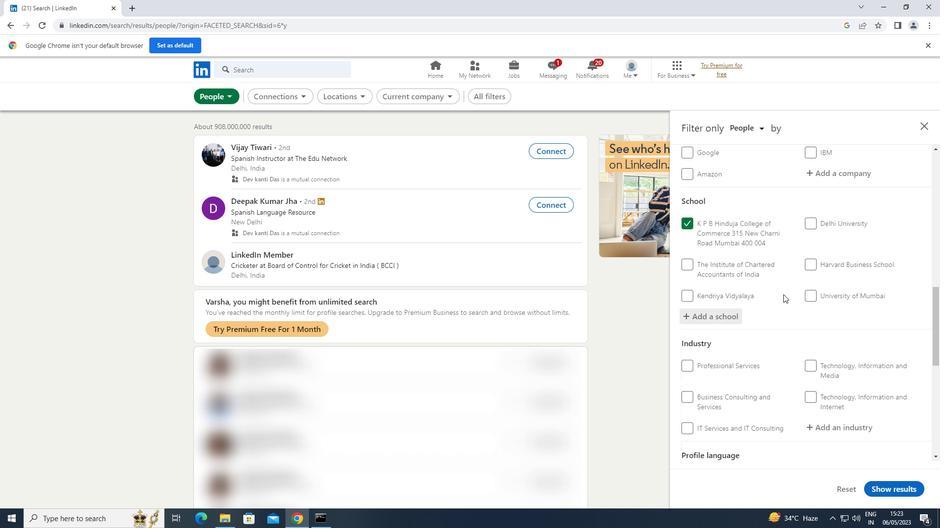 
Action: Mouse scrolled (783, 294) with delta (0, 0)
Screenshot: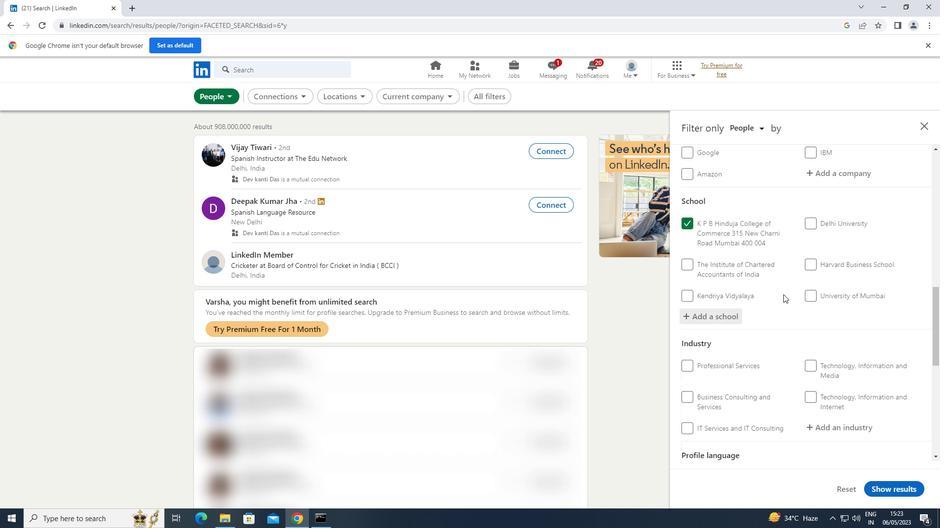 
Action: Mouse scrolled (783, 294) with delta (0, 0)
Screenshot: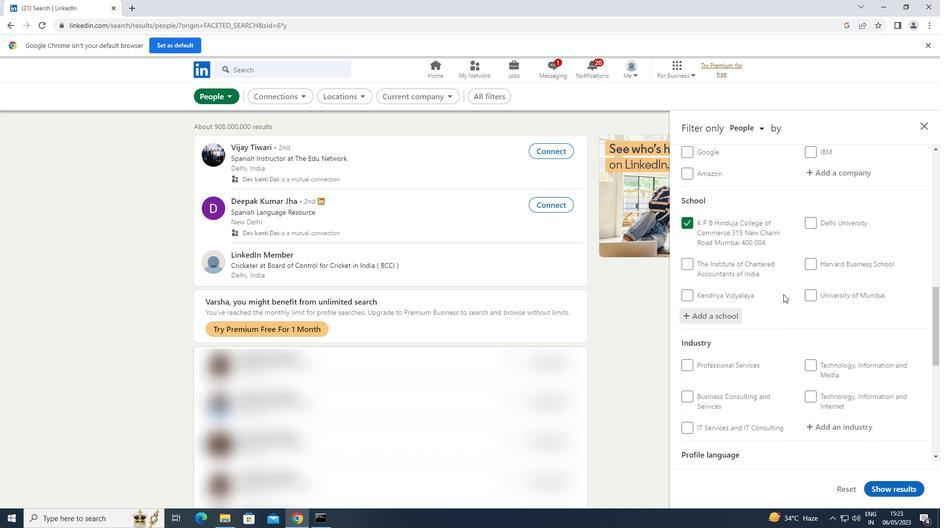 
Action: Mouse moved to (843, 276)
Screenshot: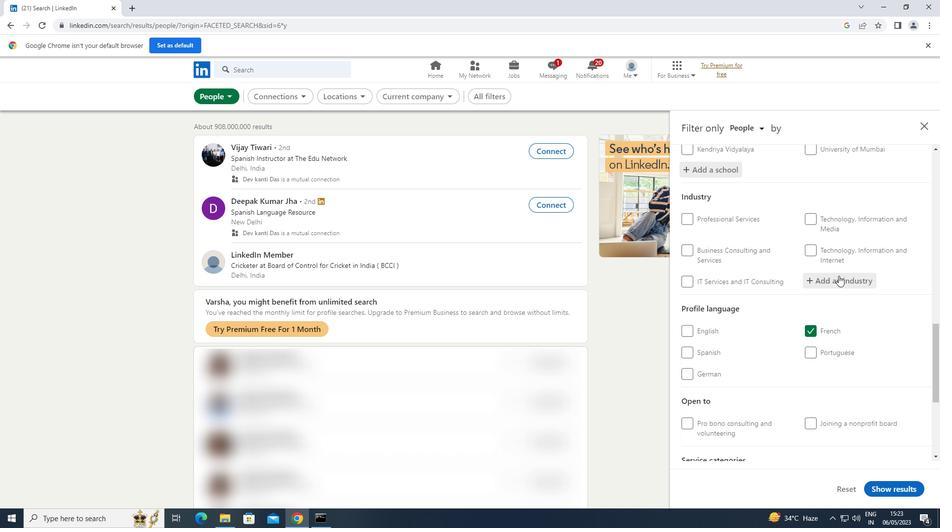 
Action: Mouse pressed left at (843, 276)
Screenshot: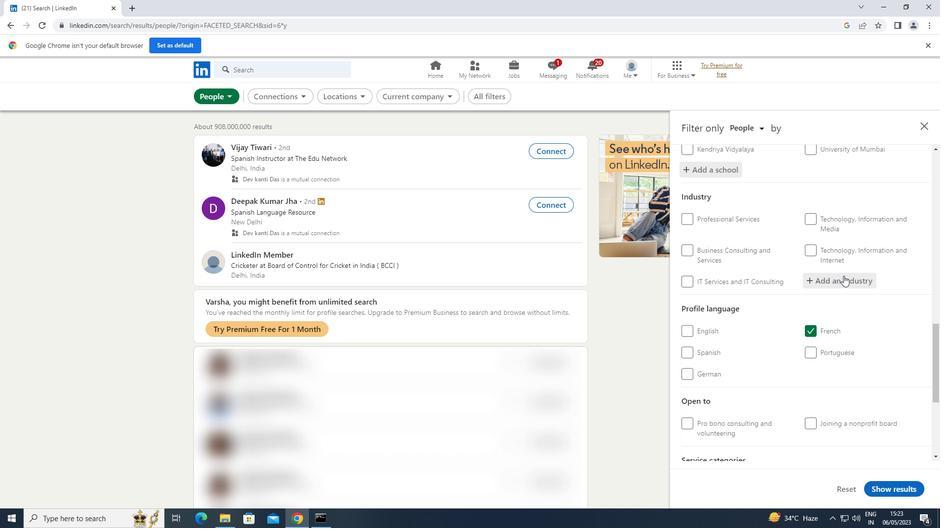 
Action: Mouse moved to (843, 276)
Screenshot: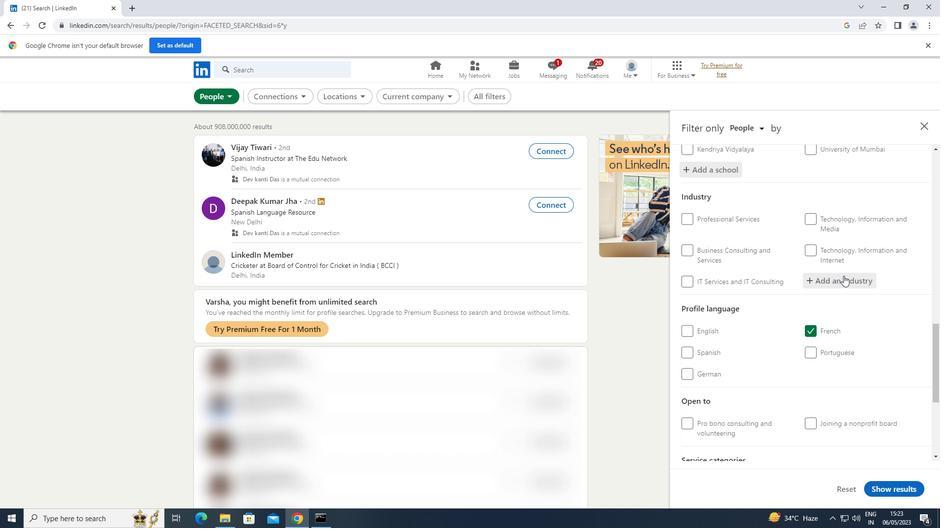 
Action: Key pressed <Key.shift>BUILDING
Screenshot: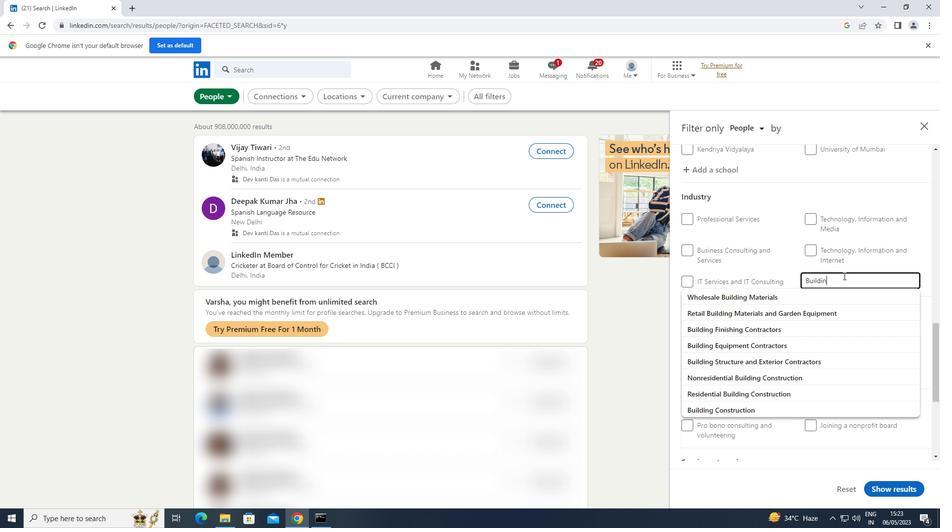 
Action: Mouse moved to (759, 343)
Screenshot: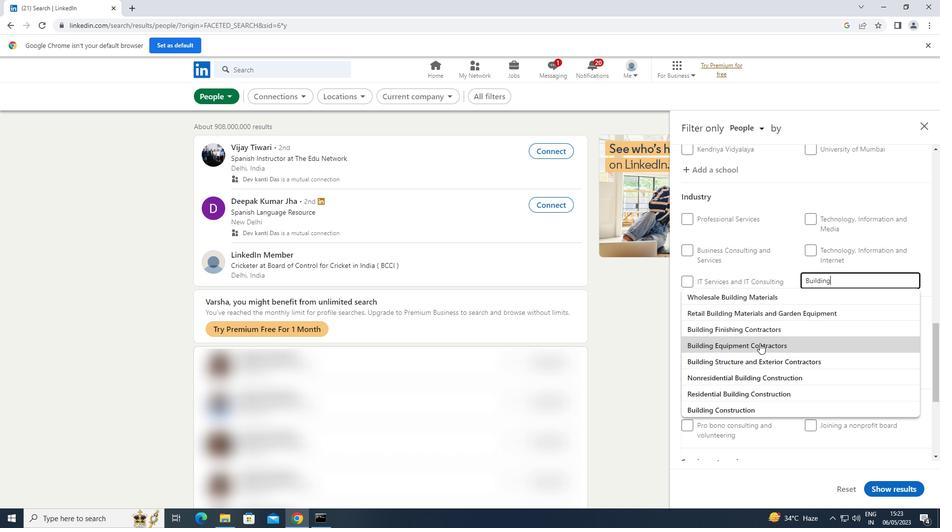 
Action: Mouse pressed left at (759, 343)
Screenshot: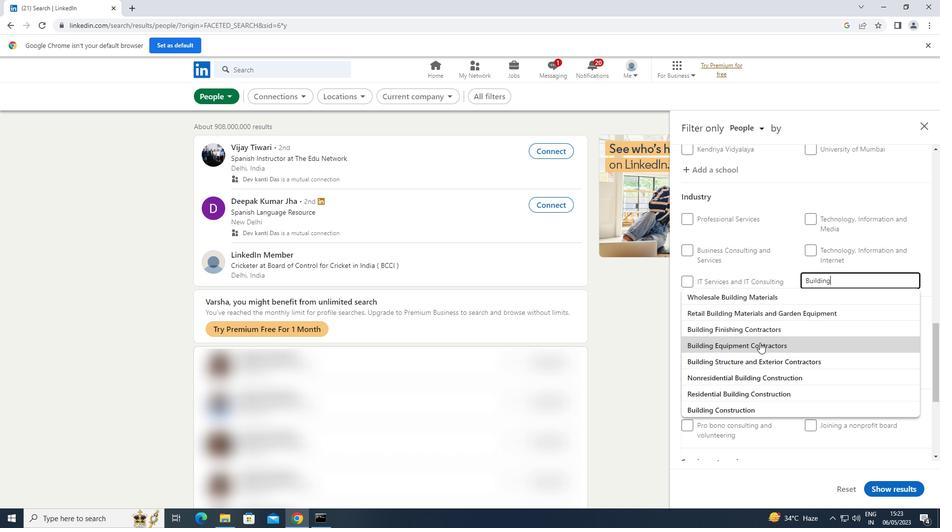 
Action: Mouse moved to (762, 340)
Screenshot: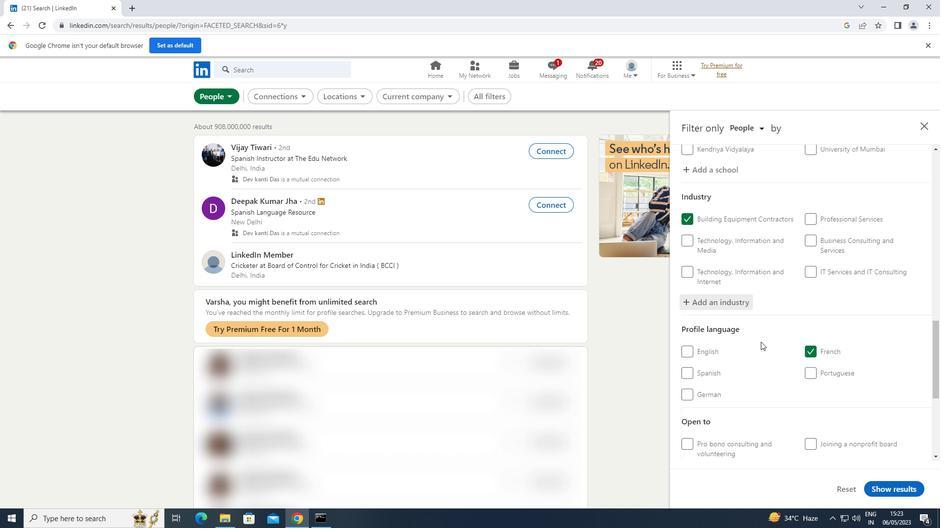 
Action: Mouse scrolled (762, 340) with delta (0, 0)
Screenshot: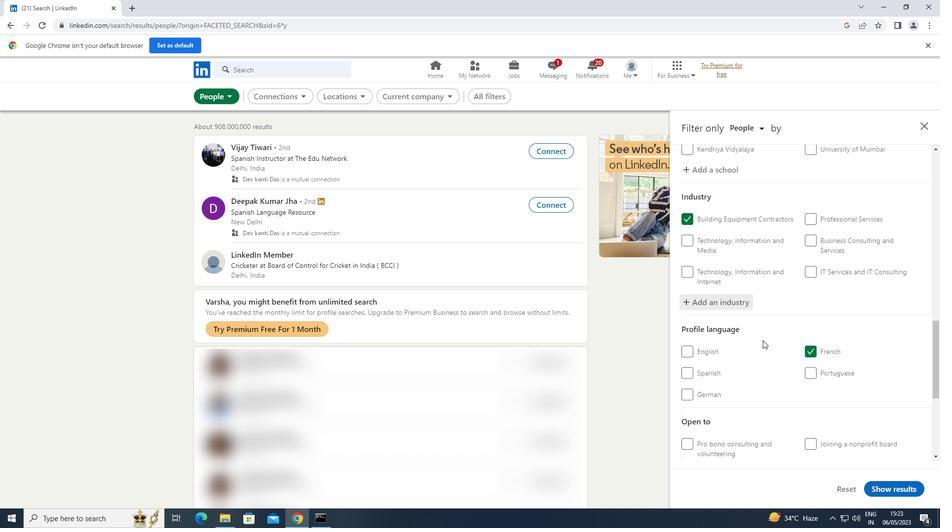 
Action: Mouse scrolled (762, 340) with delta (0, 0)
Screenshot: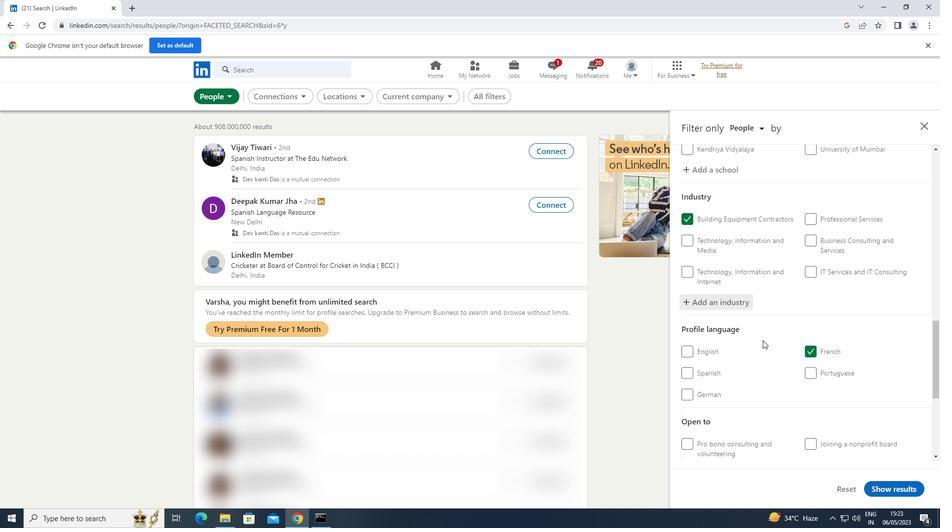 
Action: Mouse scrolled (762, 340) with delta (0, 0)
Screenshot: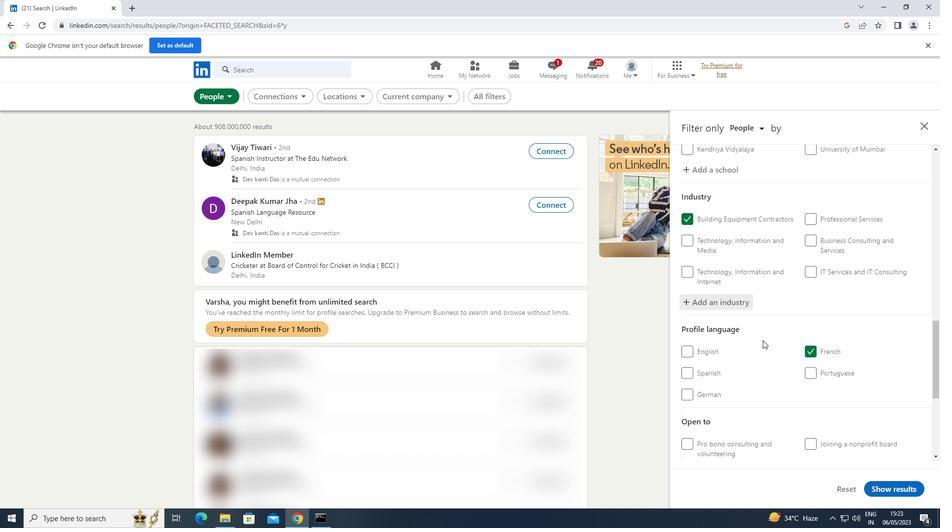 
Action: Mouse scrolled (762, 340) with delta (0, 0)
Screenshot: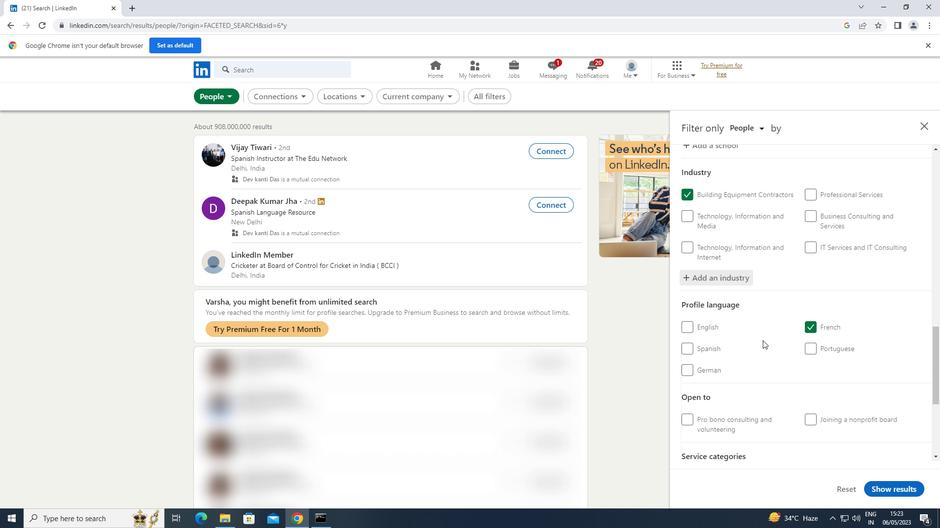 
Action: Mouse scrolled (762, 340) with delta (0, 0)
Screenshot: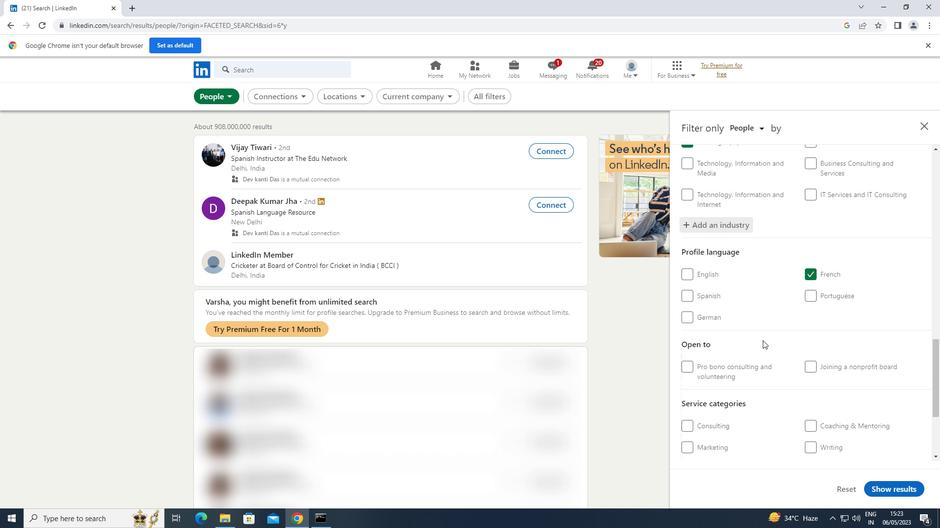 
Action: Mouse moved to (731, 417)
Screenshot: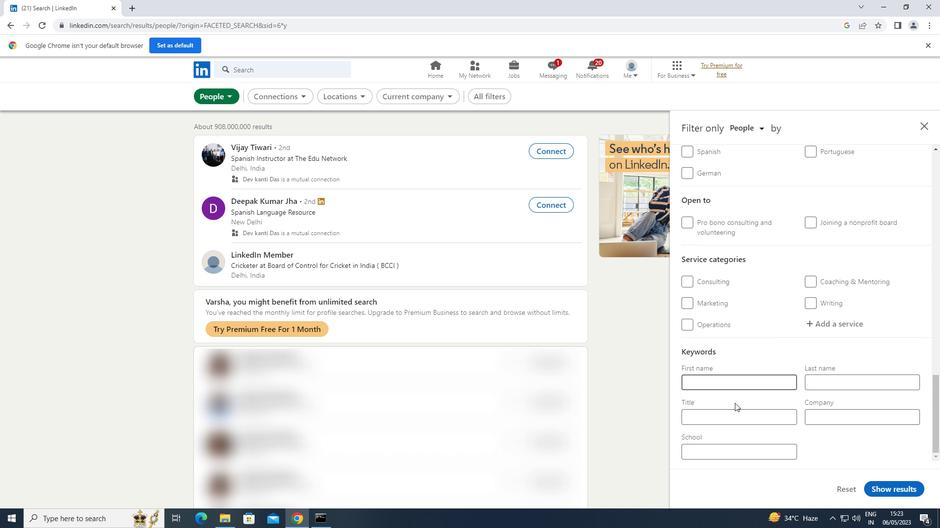 
Action: Mouse pressed left at (731, 417)
Screenshot: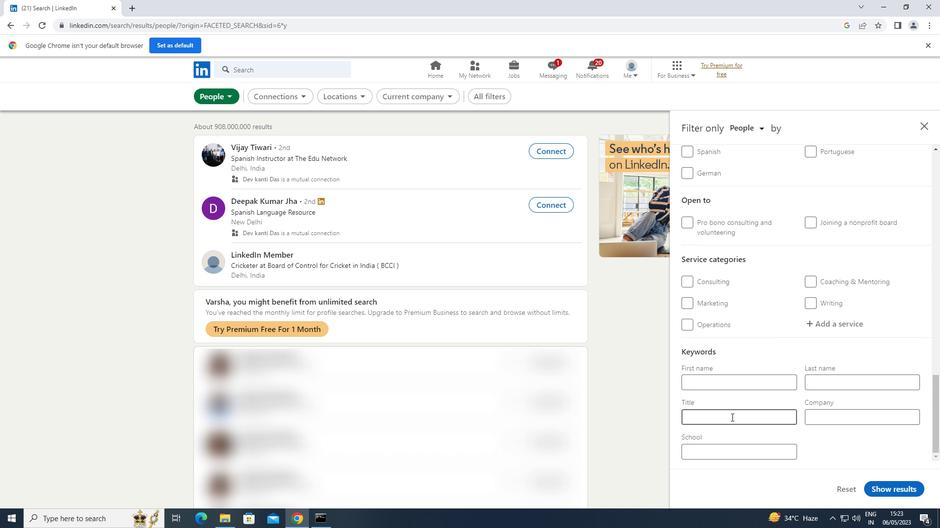 
Action: Mouse moved to (830, 324)
Screenshot: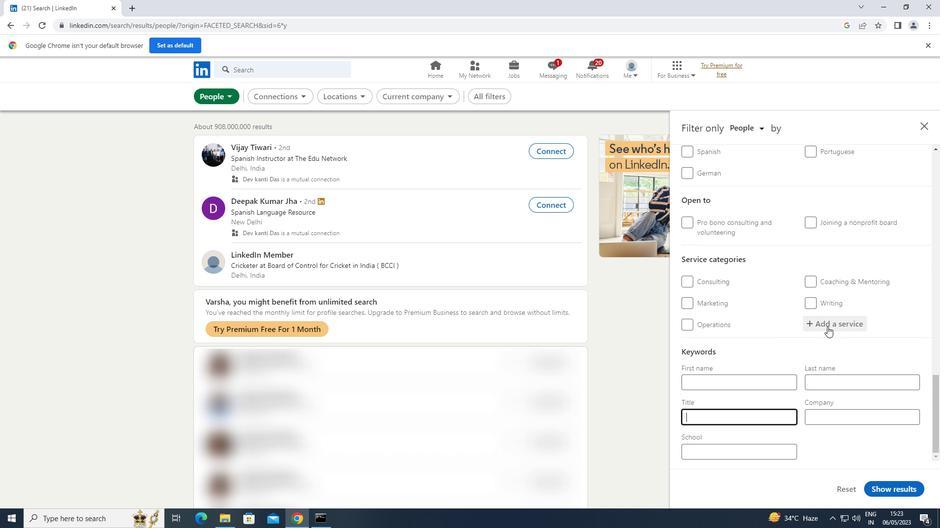 
Action: Mouse pressed left at (830, 324)
Screenshot: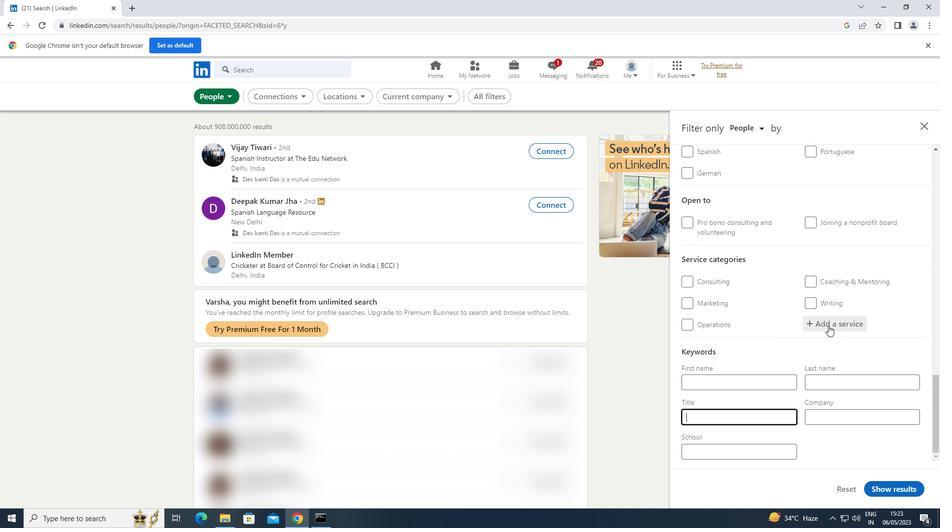 
Action: Mouse moved to (831, 324)
Screenshot: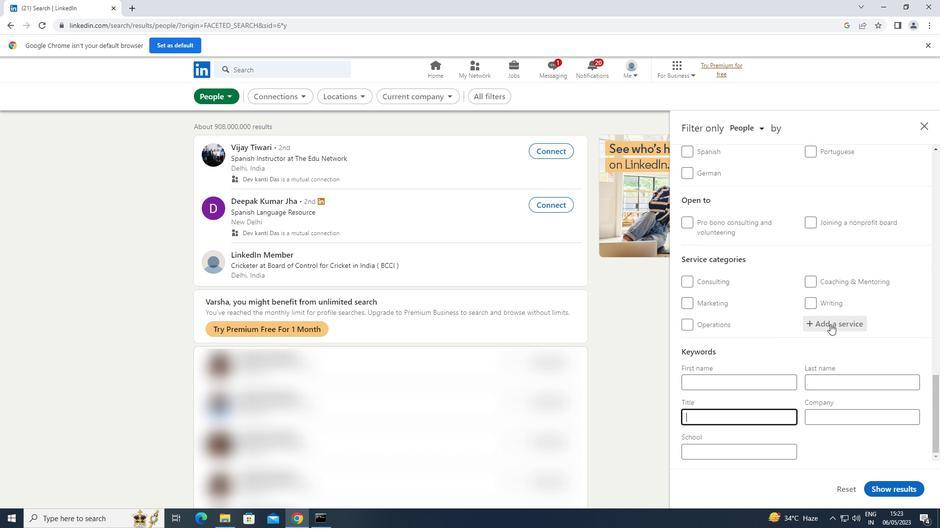 
Action: Key pressed <Key.shift>TRANSLATI
Screenshot: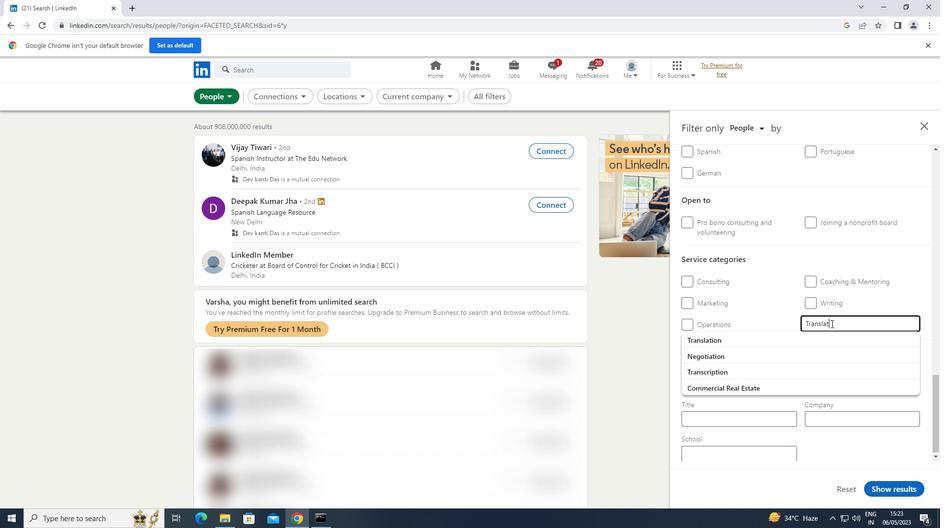 
Action: Mouse moved to (744, 333)
Screenshot: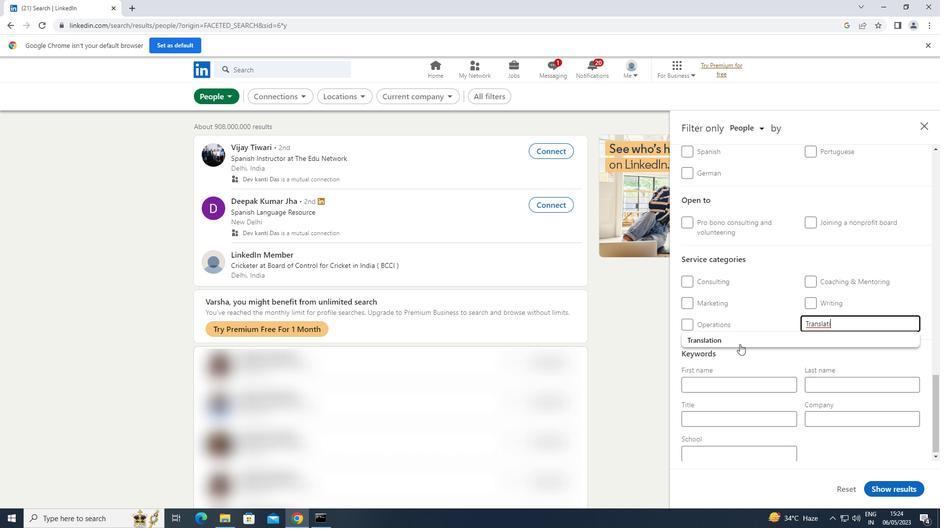 
Action: Mouse pressed left at (744, 333)
Screenshot: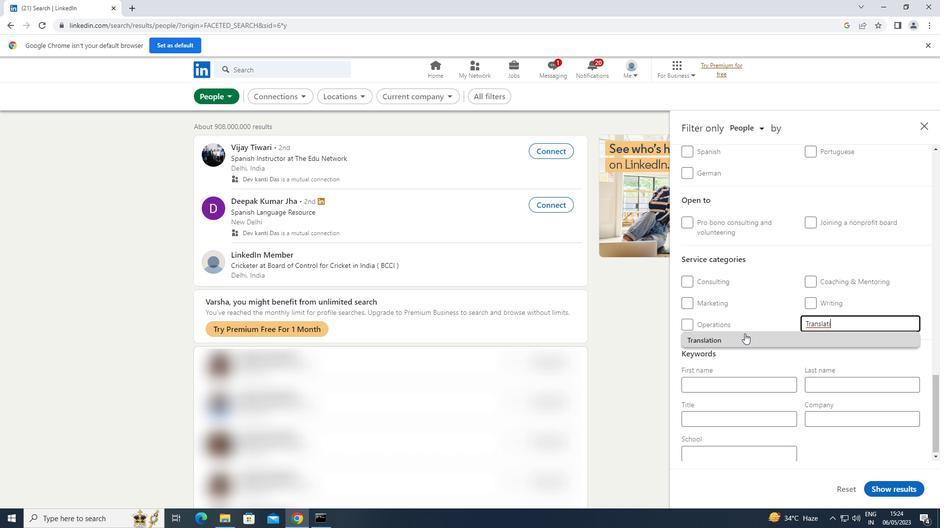 
Action: Mouse moved to (709, 437)
Screenshot: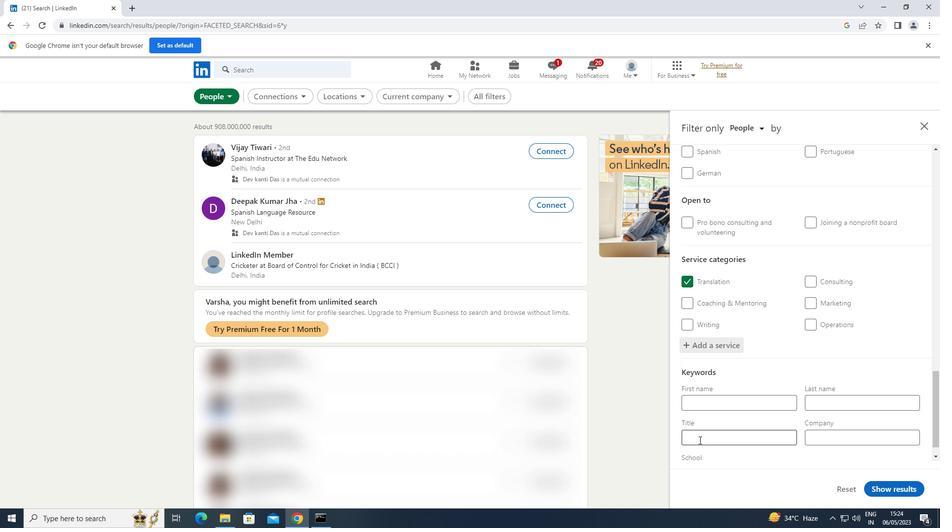 
Action: Mouse pressed left at (709, 437)
Screenshot: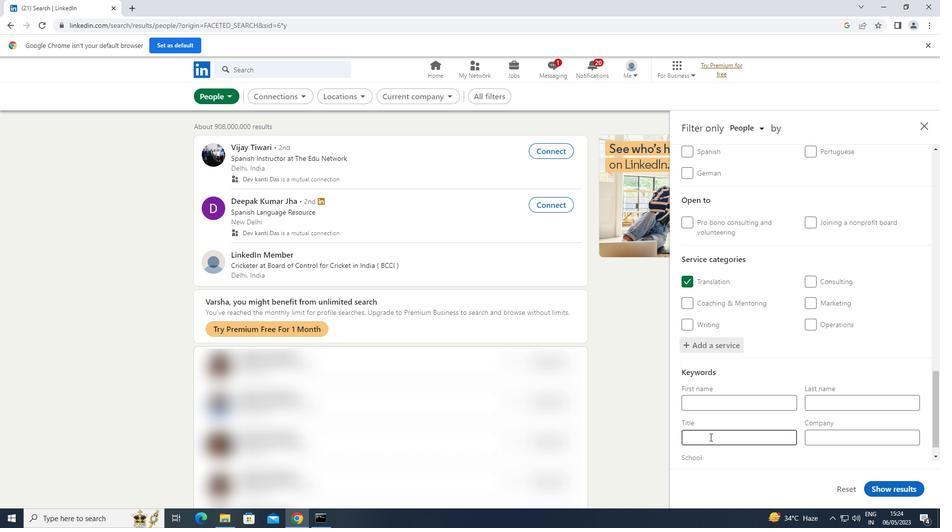 
Action: Key pressed <Key.shift>MANAGEMENT<Key.space><Key.shift>CONSULTANT
Screenshot: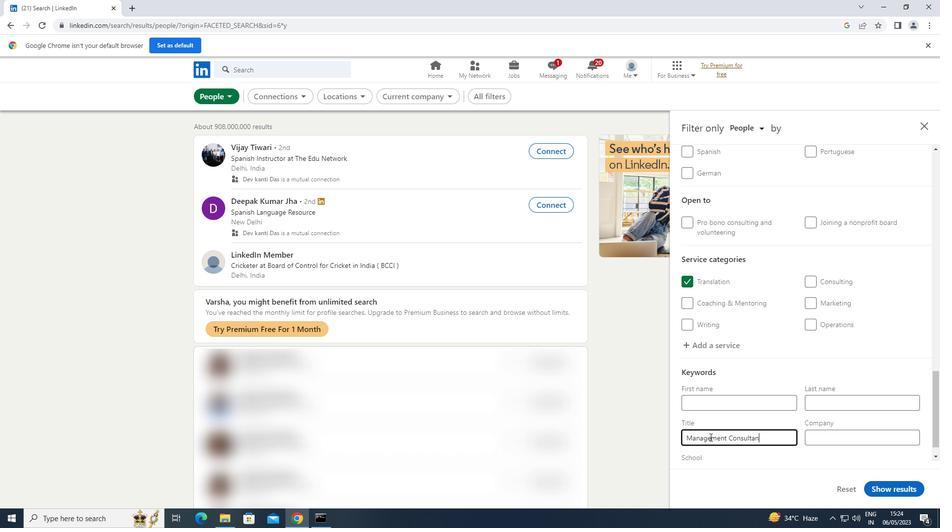 
Action: Mouse moved to (897, 487)
Screenshot: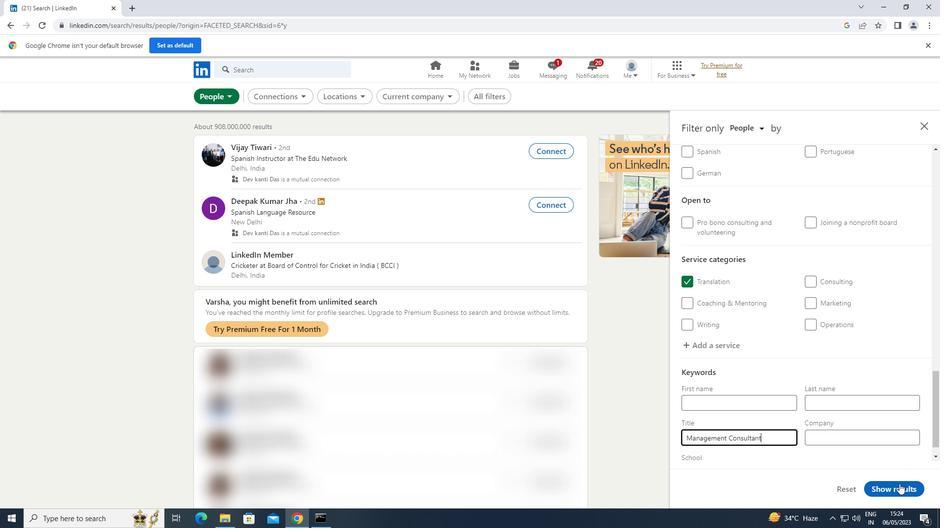 
Action: Mouse pressed left at (897, 487)
Screenshot: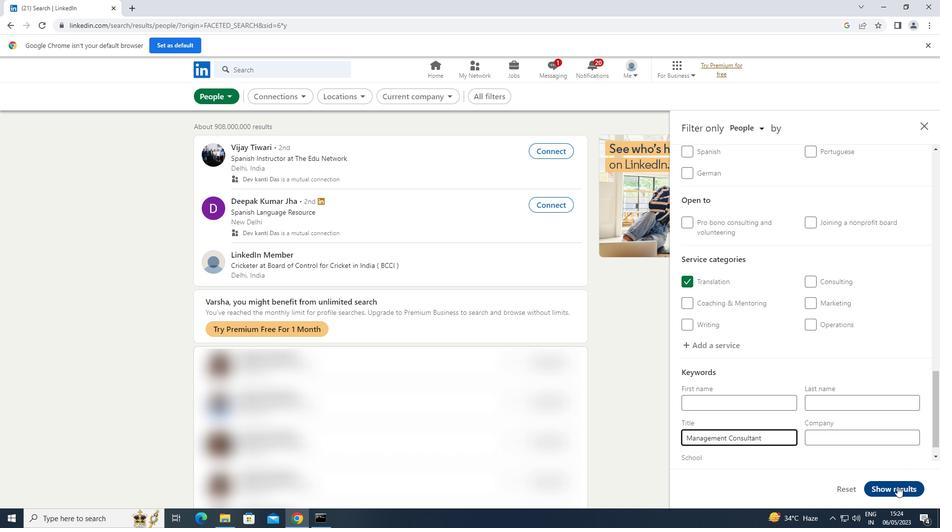 
